 Task: Find connections with filter location Dietzenbach with filter topic #businesscoachwith filter profile language Potuguese with filter current company Brigade Group with filter school Amity University with filter industry Water, Waste, Steam, and Air Conditioning Services with filter service category Nature Photography with filter keywords title Benefits Manager
Action: Mouse moved to (550, 79)
Screenshot: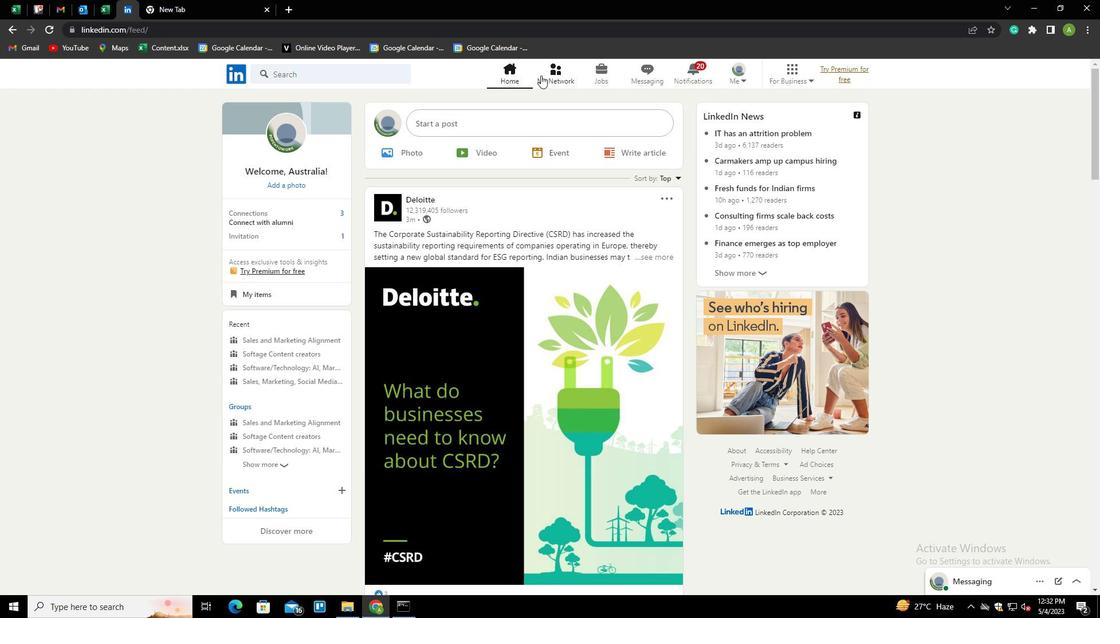 
Action: Mouse pressed left at (550, 79)
Screenshot: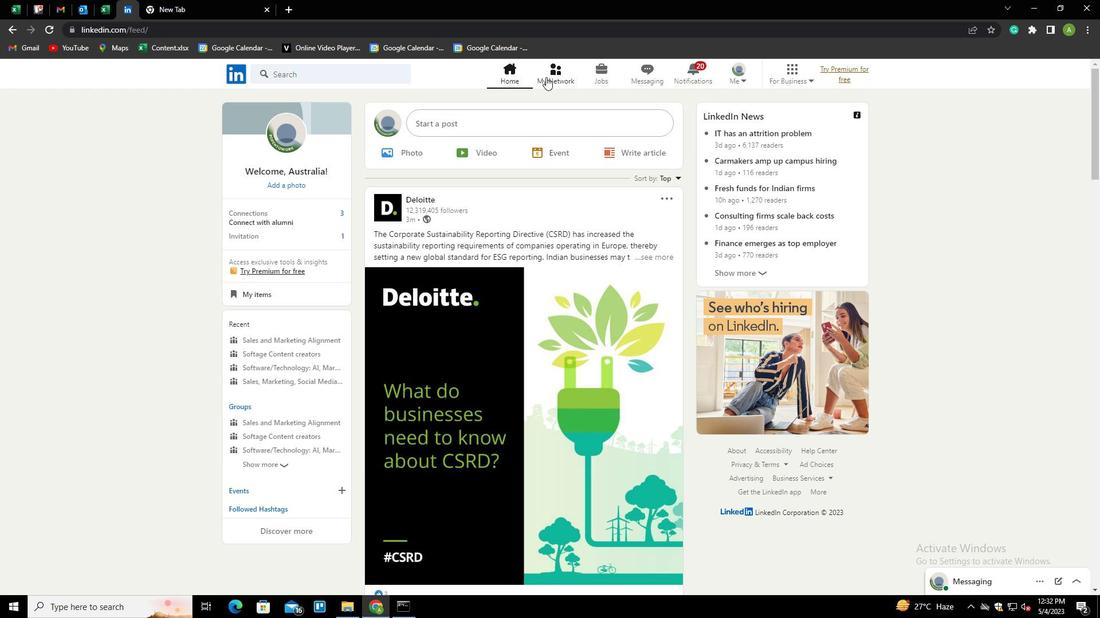 
Action: Mouse moved to (306, 140)
Screenshot: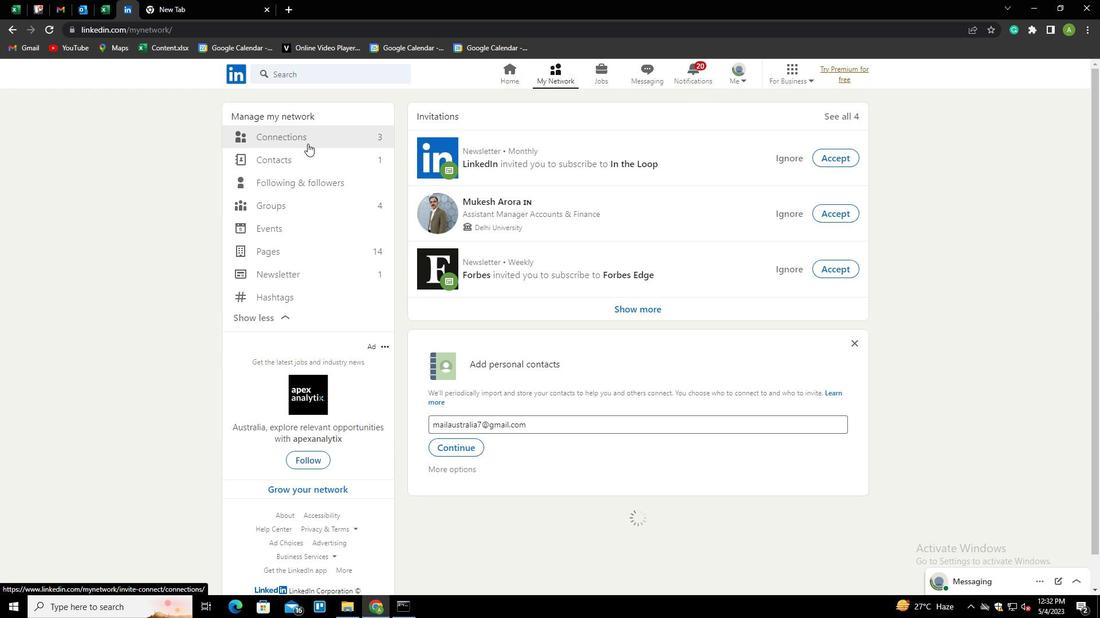 
Action: Mouse pressed left at (306, 140)
Screenshot: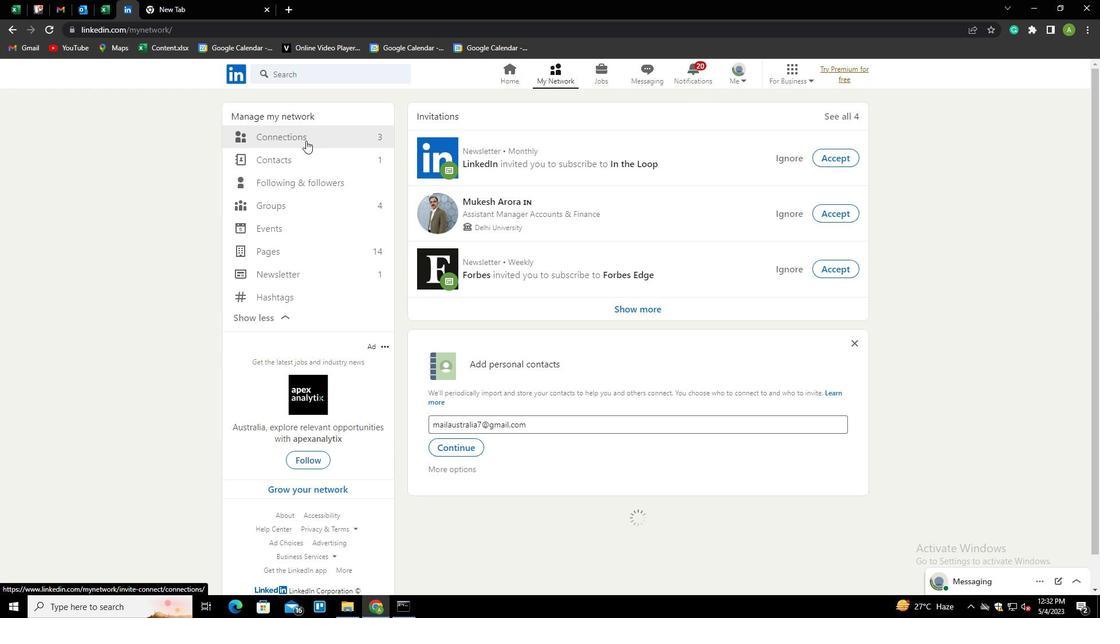 
Action: Mouse moved to (646, 138)
Screenshot: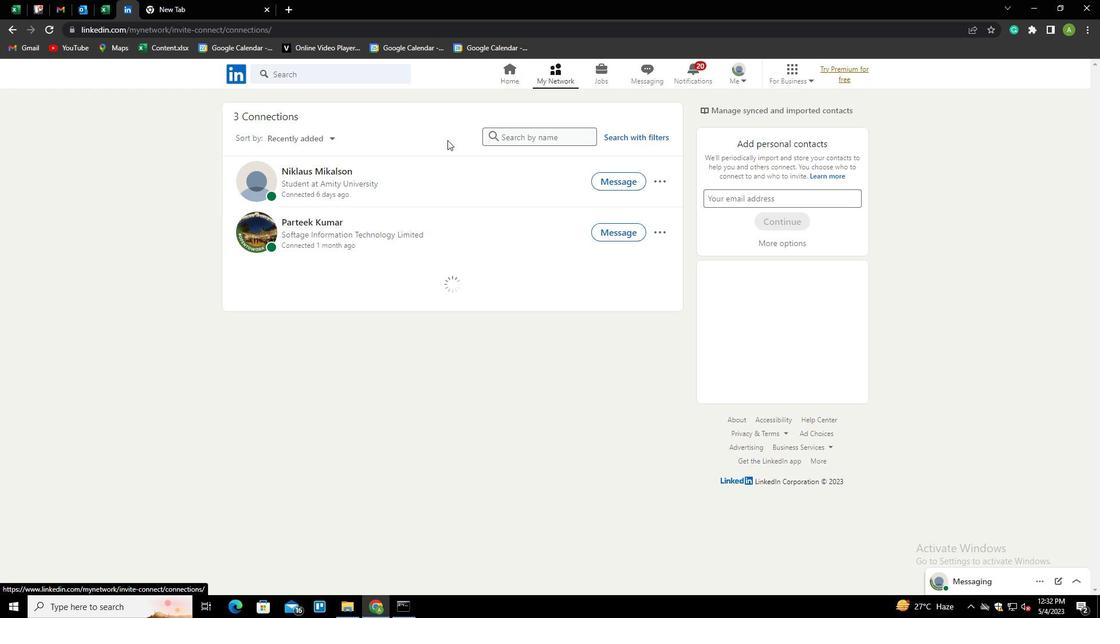 
Action: Mouse pressed left at (646, 138)
Screenshot: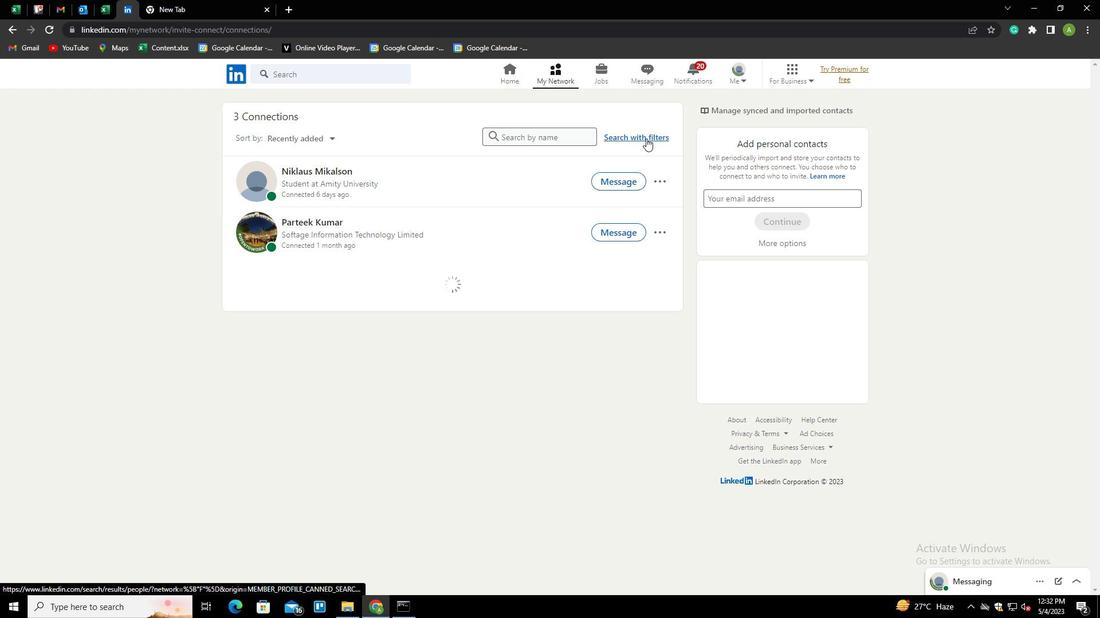 
Action: Mouse moved to (590, 107)
Screenshot: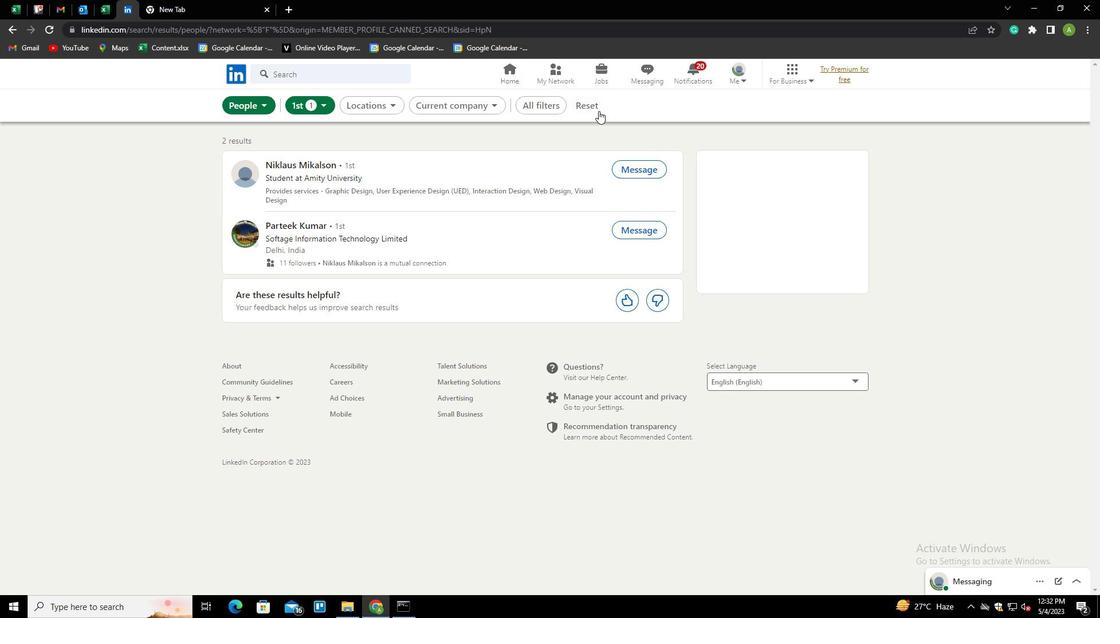 
Action: Mouse pressed left at (590, 107)
Screenshot: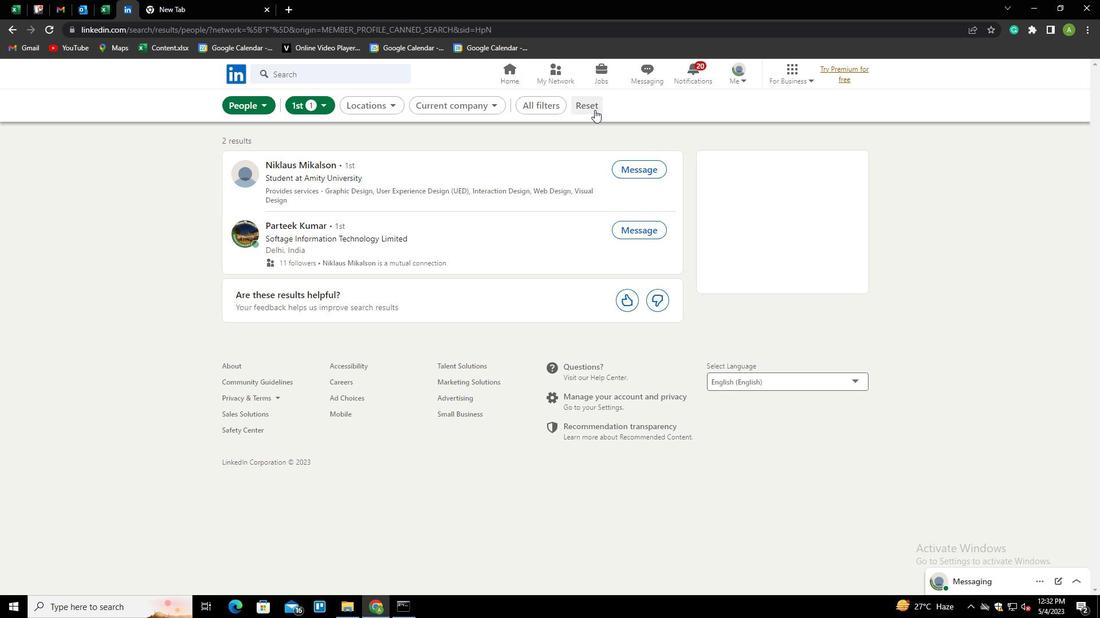 
Action: Mouse moved to (560, 110)
Screenshot: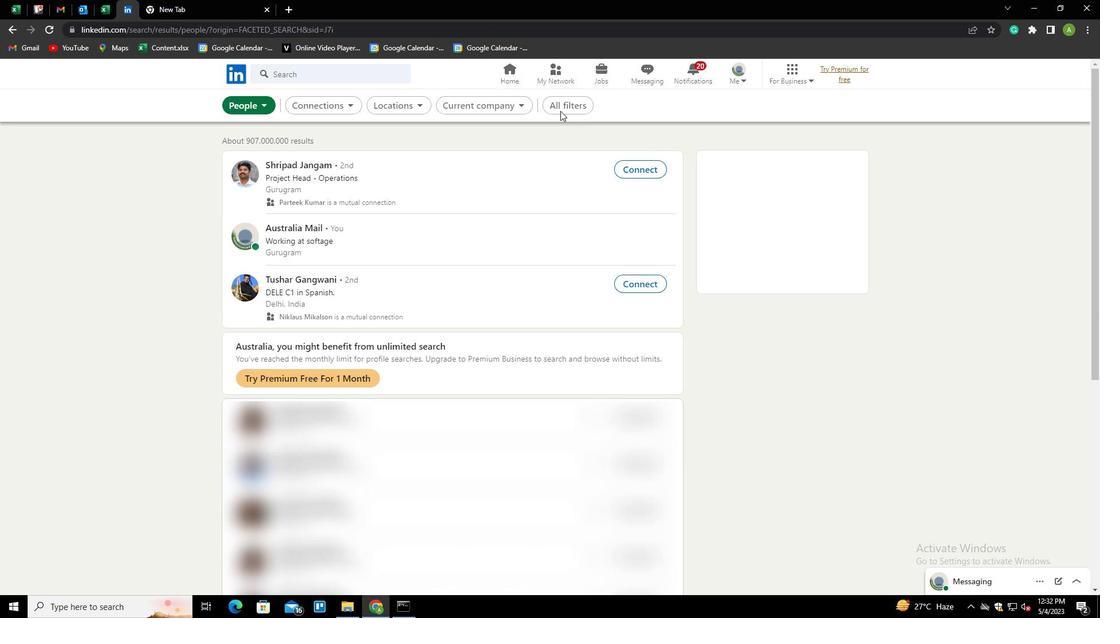 
Action: Mouse pressed left at (560, 110)
Screenshot: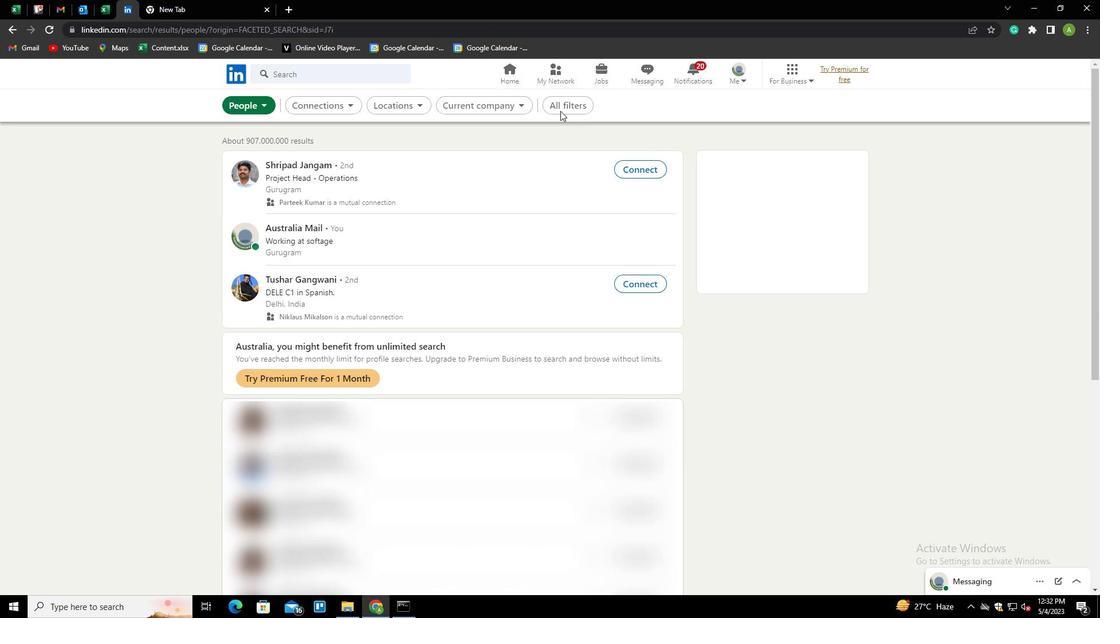 
Action: Mouse moved to (570, 106)
Screenshot: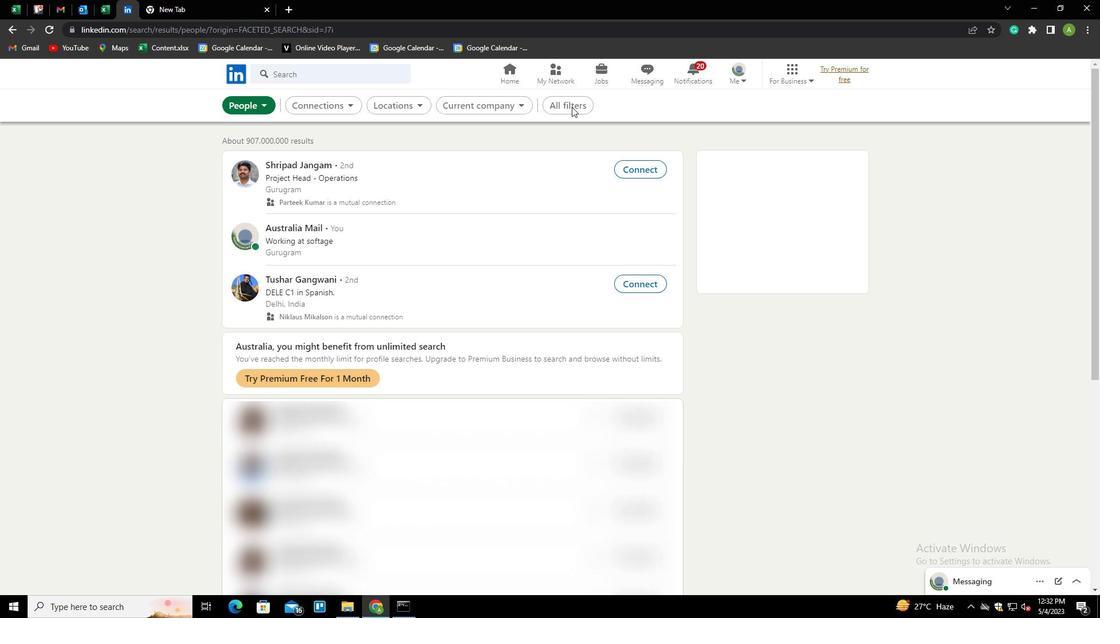 
Action: Mouse pressed left at (570, 106)
Screenshot: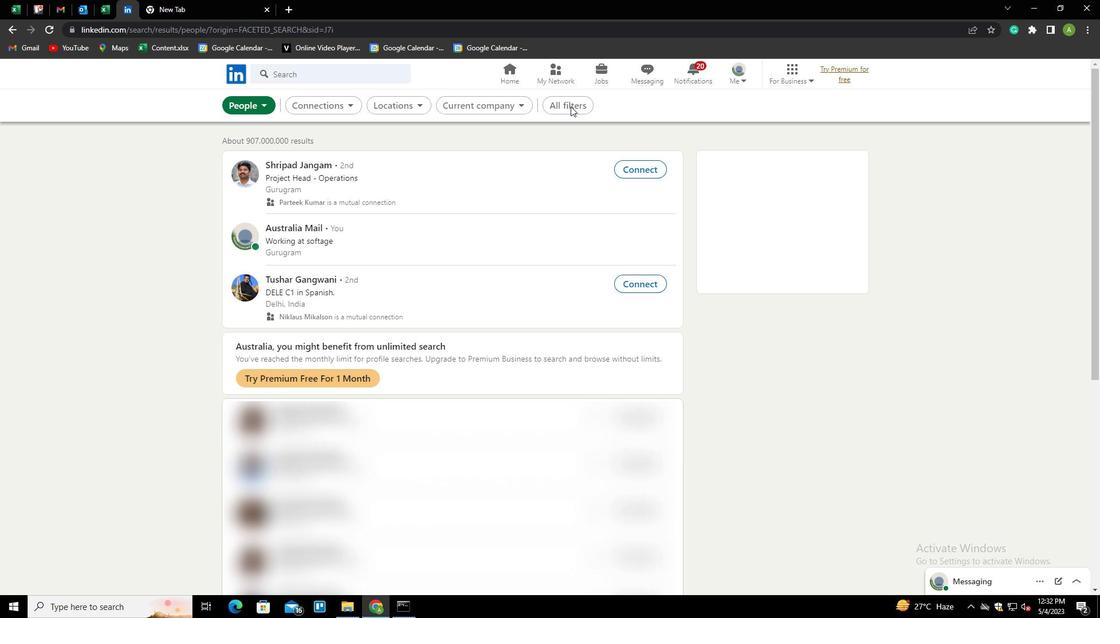
Action: Mouse moved to (561, 106)
Screenshot: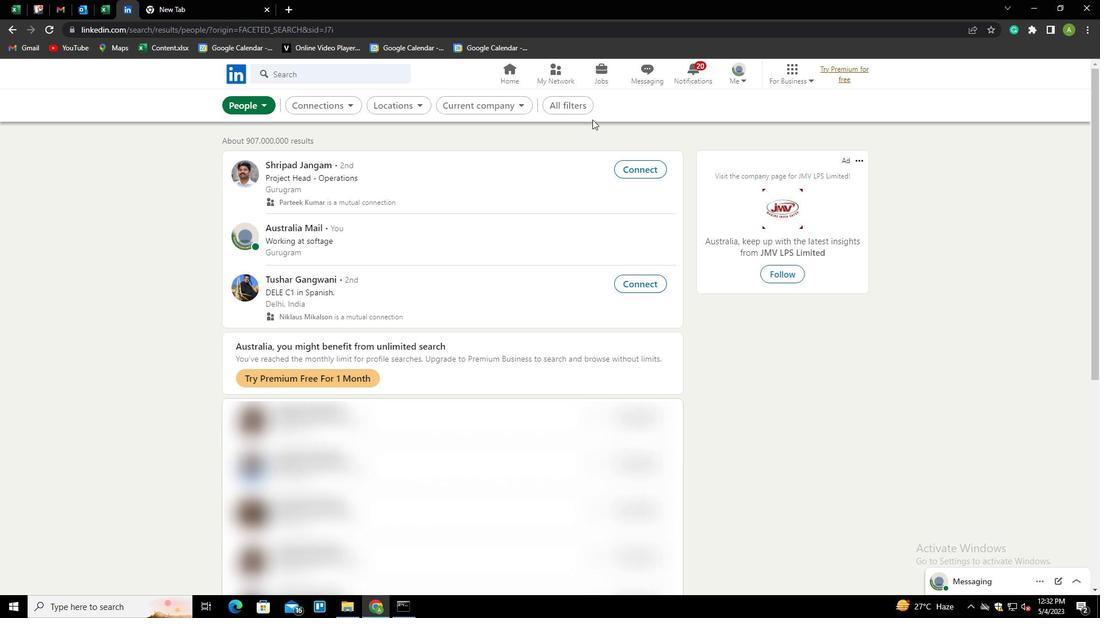 
Action: Mouse pressed left at (561, 106)
Screenshot: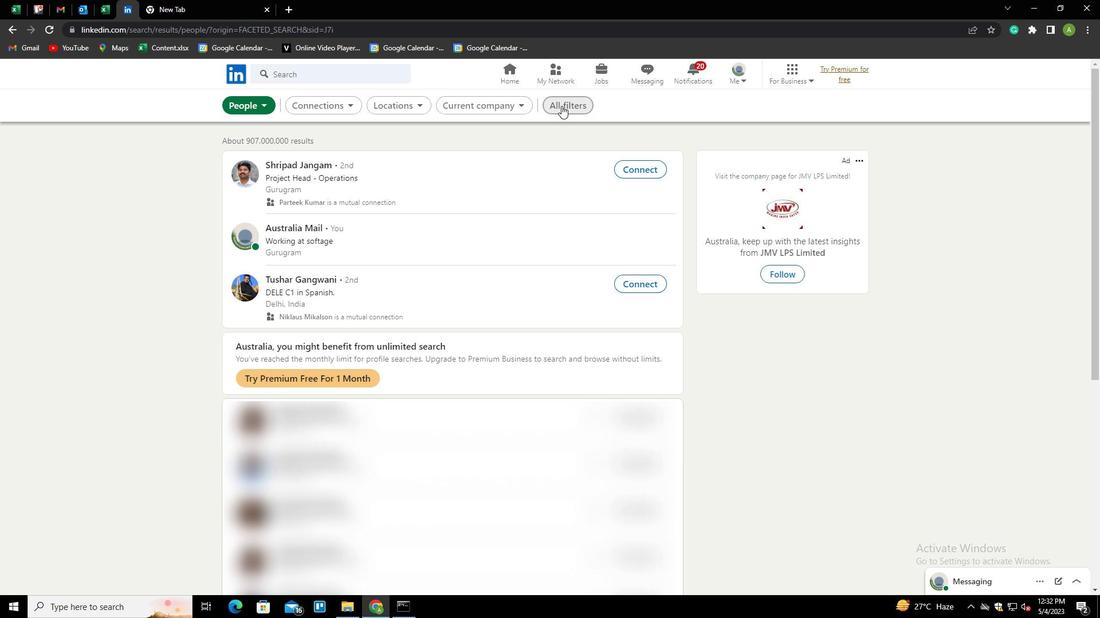 
Action: Mouse moved to (904, 285)
Screenshot: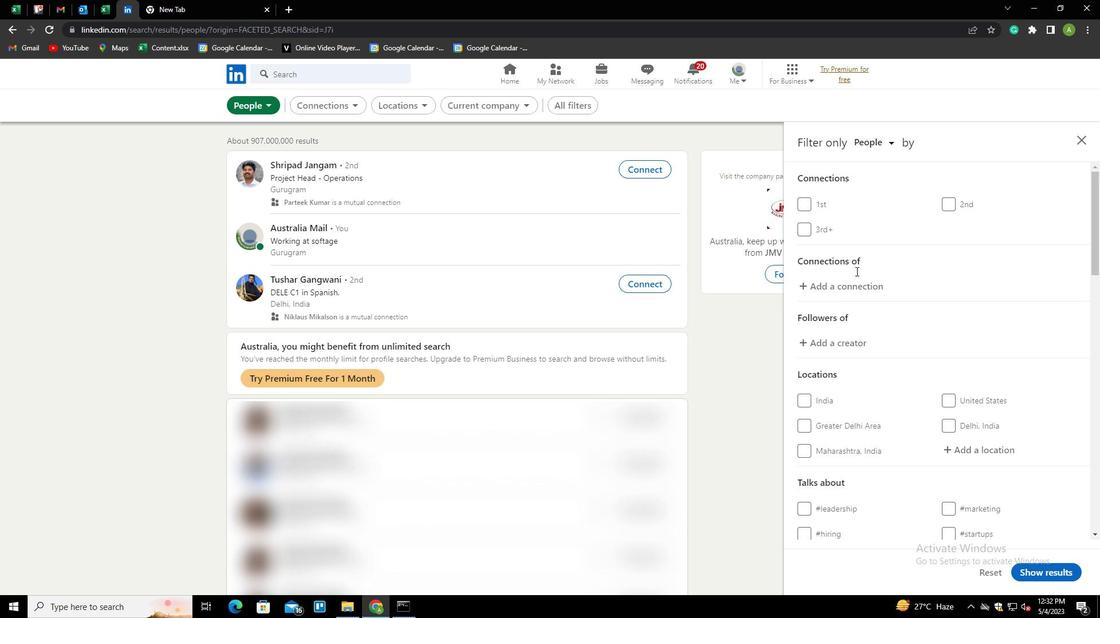 
Action: Mouse scrolled (904, 285) with delta (0, 0)
Screenshot: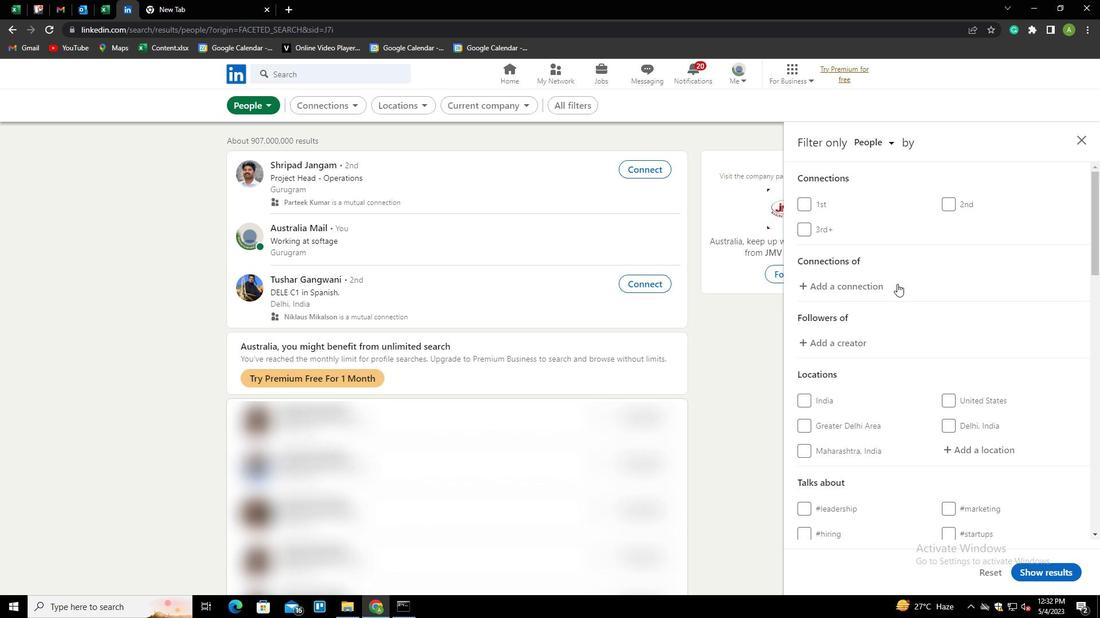 
Action: Mouse scrolled (904, 285) with delta (0, 0)
Screenshot: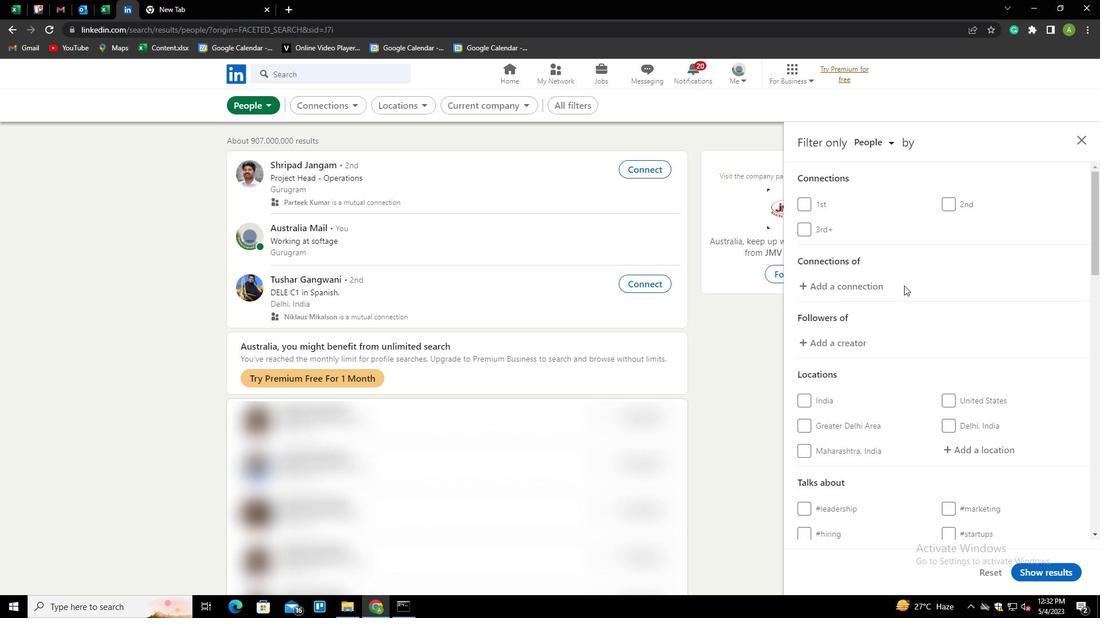 
Action: Mouse moved to (964, 334)
Screenshot: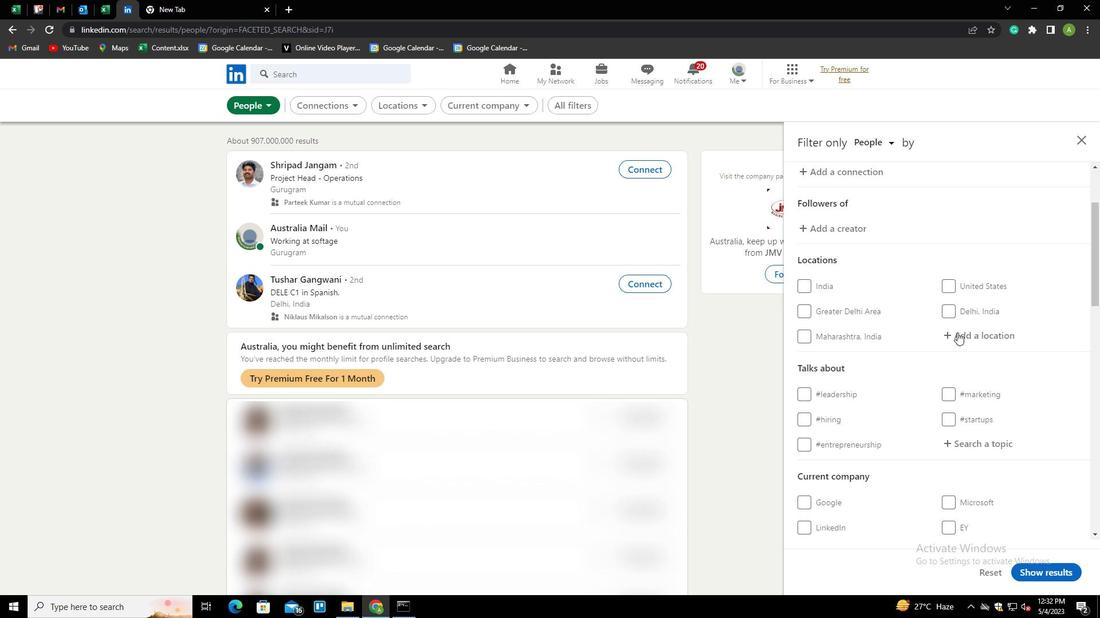 
Action: Mouse pressed left at (964, 334)
Screenshot: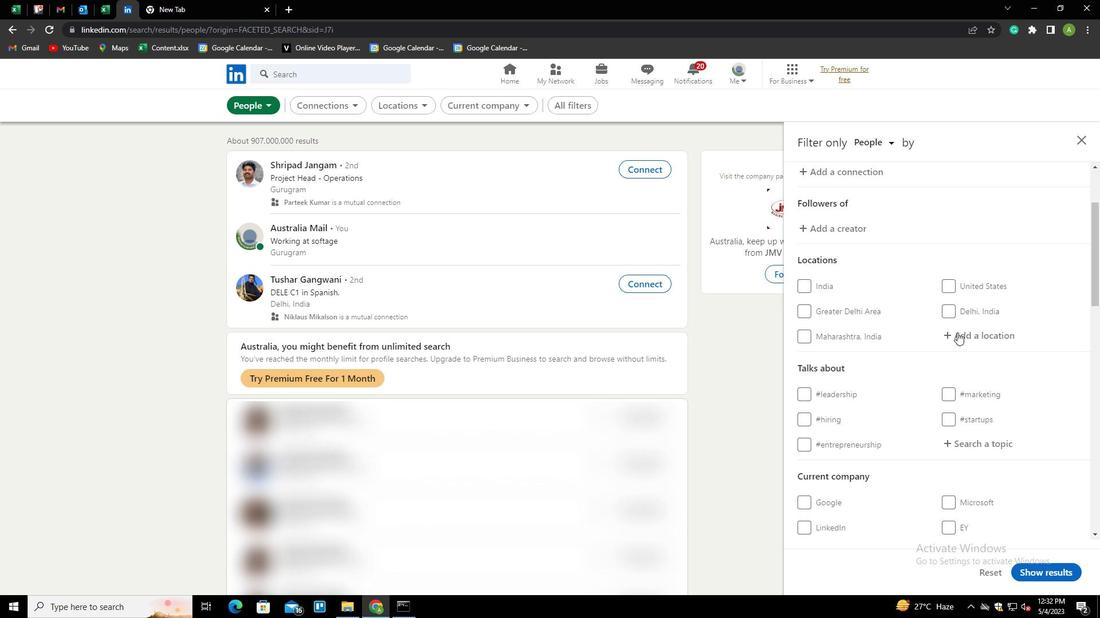 
Action: Mouse moved to (953, 327)
Screenshot: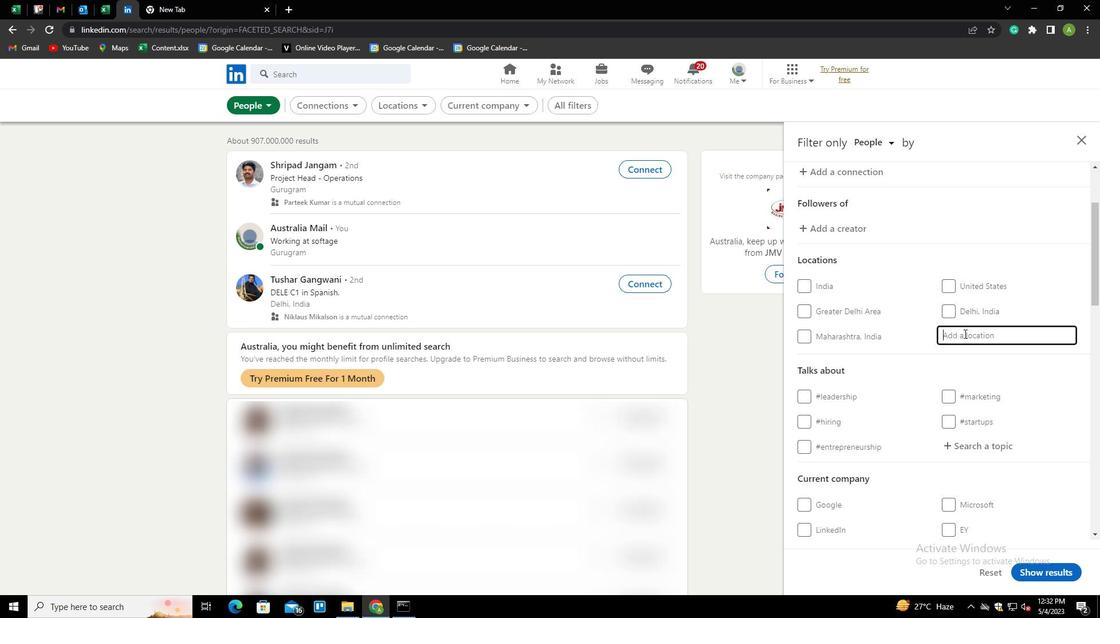 
Action: Key pressed <Key.shift>DIETZENBACH<Key.down><Key.enter>
Screenshot: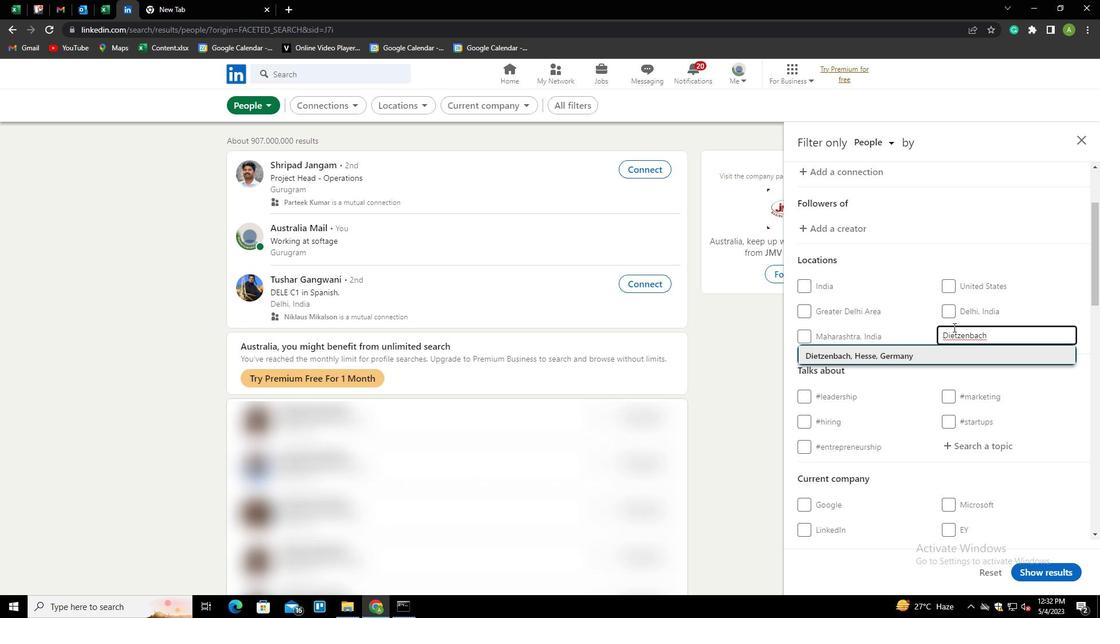 
Action: Mouse scrolled (953, 327) with delta (0, 0)
Screenshot: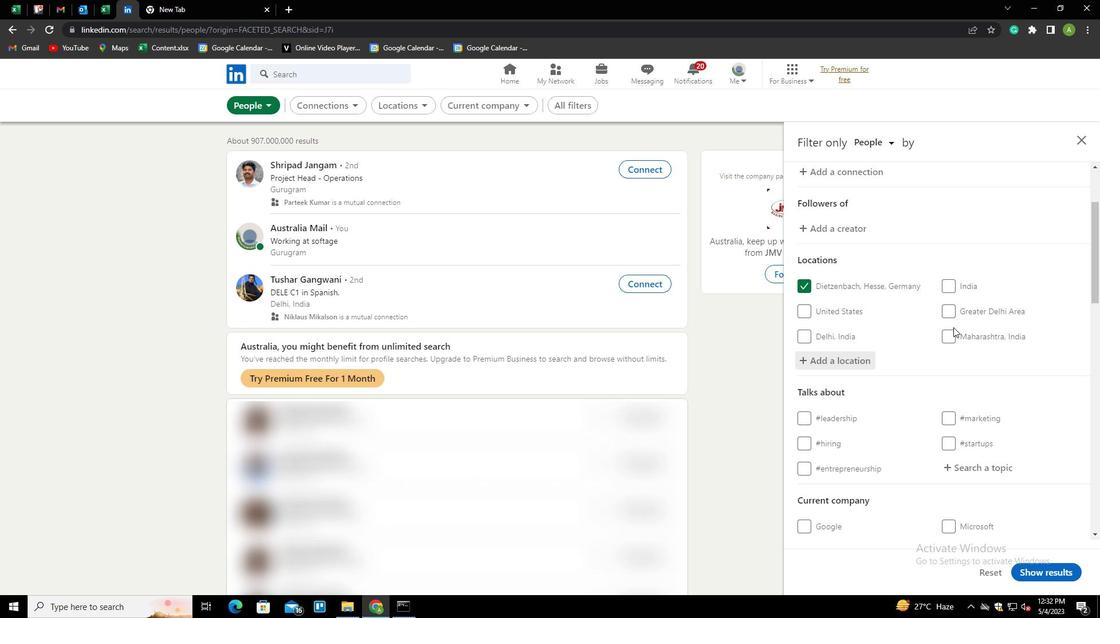 
Action: Mouse scrolled (953, 327) with delta (0, 0)
Screenshot: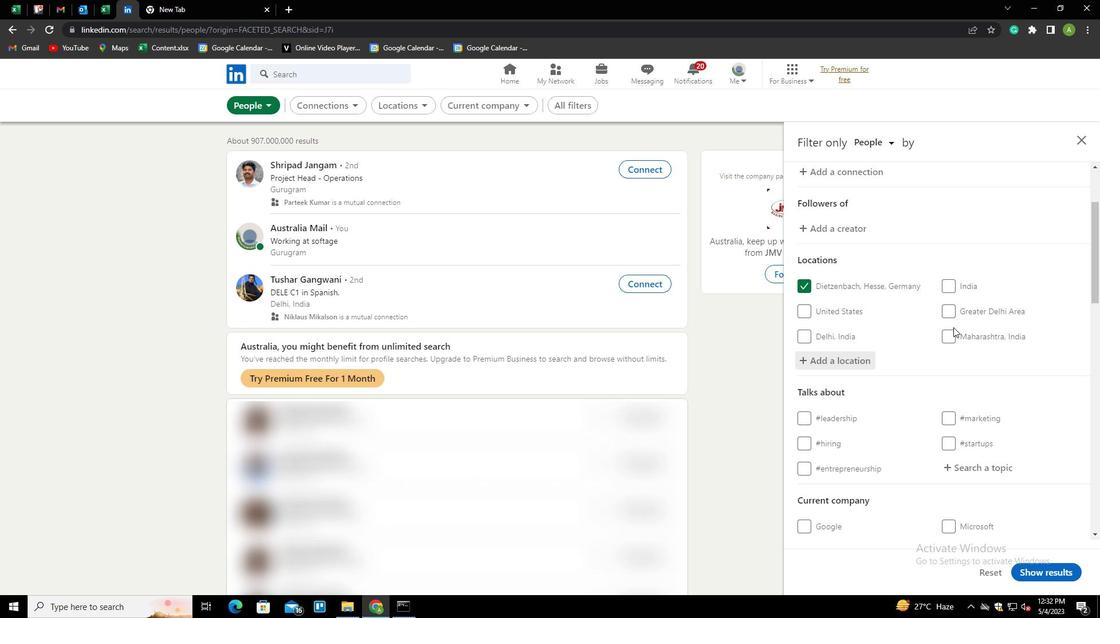 
Action: Mouse scrolled (953, 327) with delta (0, 0)
Screenshot: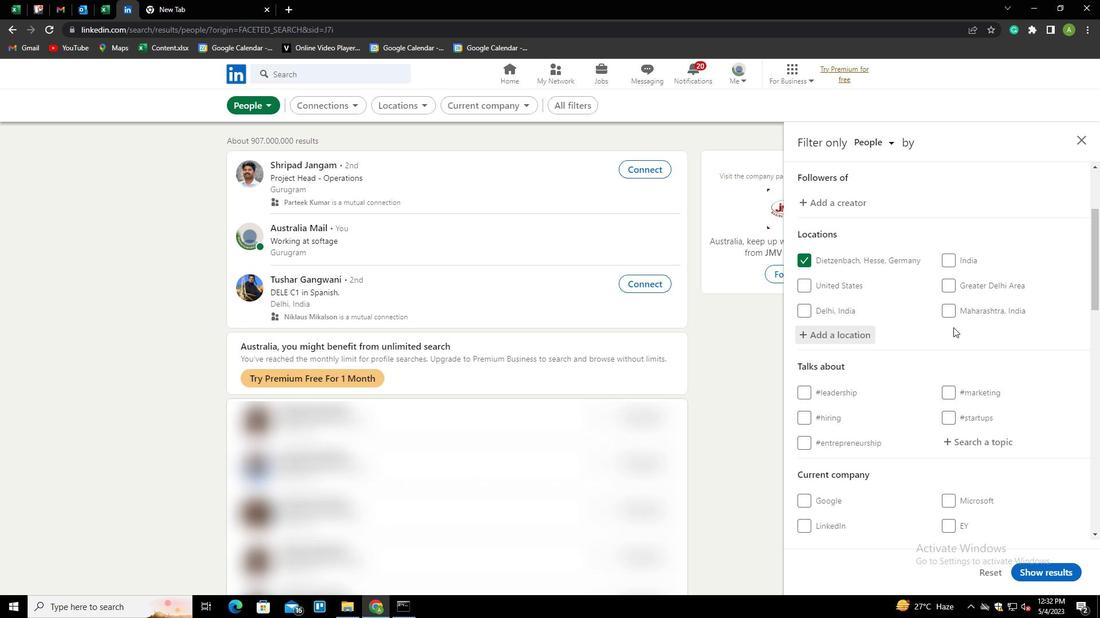 
Action: Mouse moved to (966, 305)
Screenshot: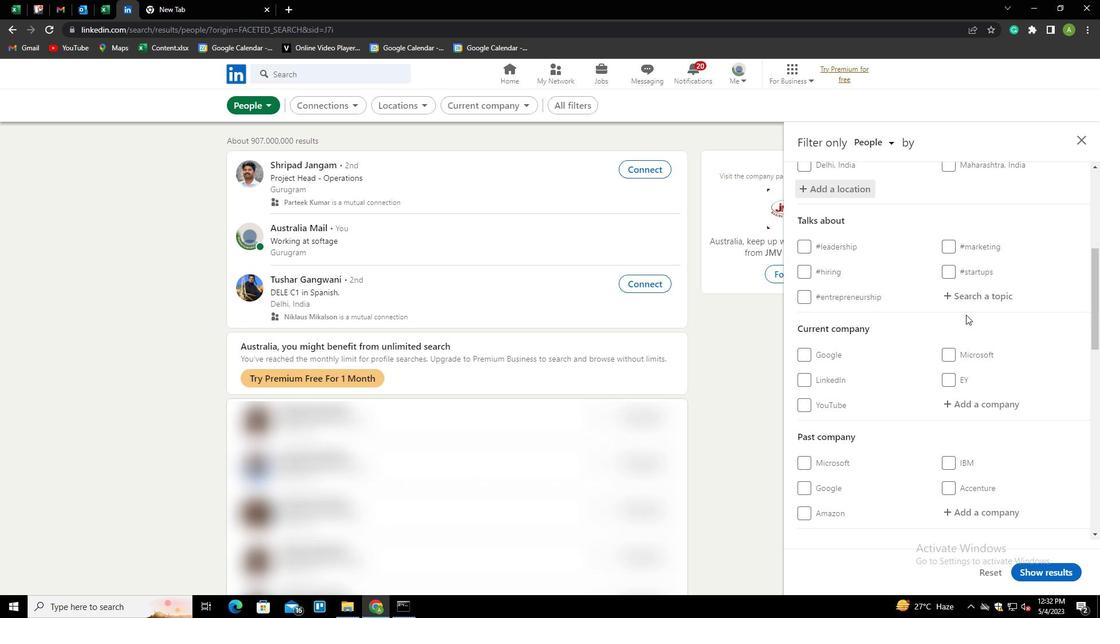 
Action: Mouse pressed left at (966, 305)
Screenshot: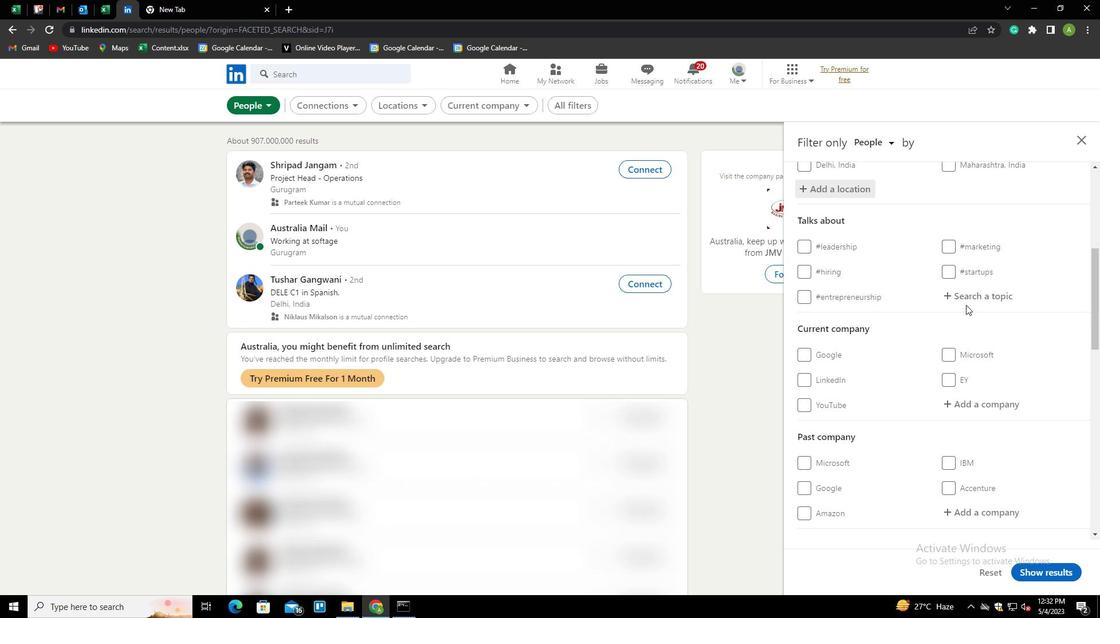 
Action: Mouse moved to (965, 299)
Screenshot: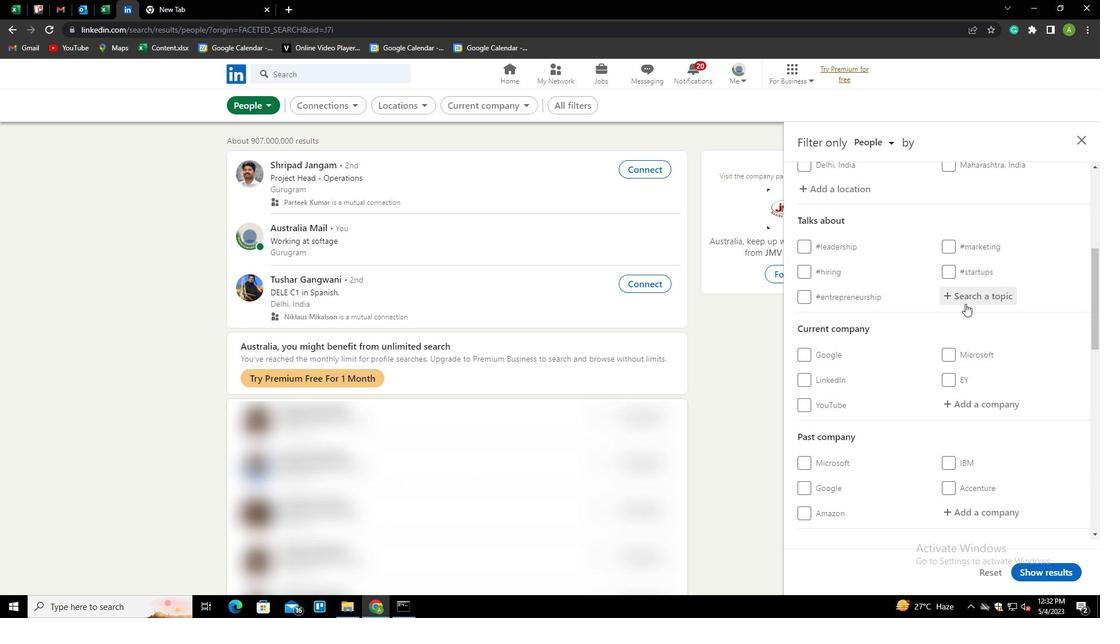 
Action: Mouse pressed left at (965, 299)
Screenshot: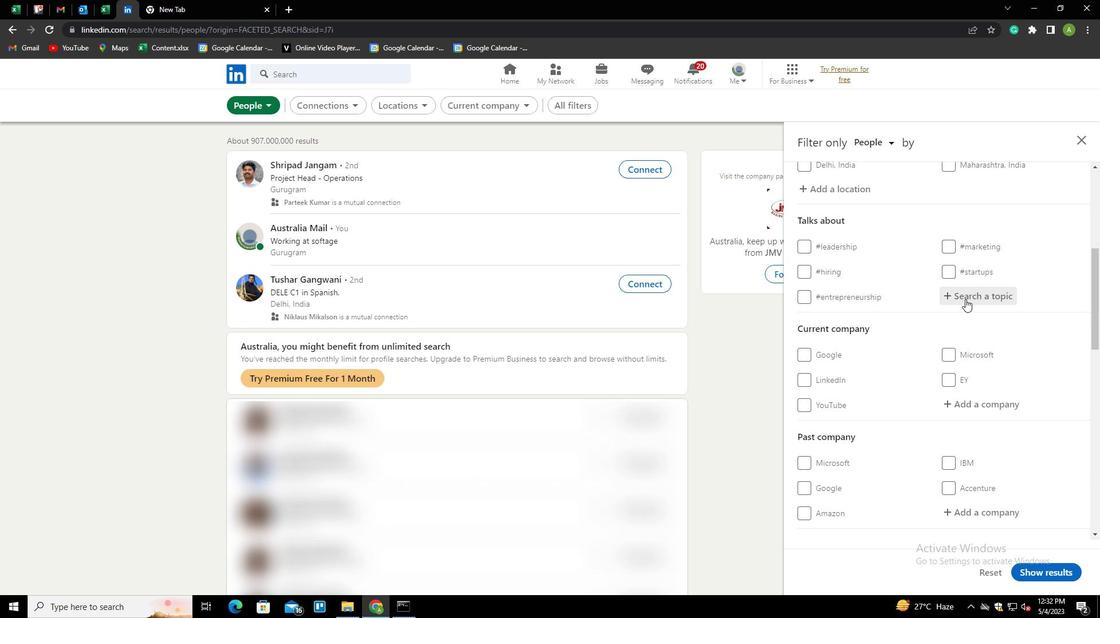 
Action: Key pressed BUSINESSCOACH<Key.down><Key.enter>
Screenshot: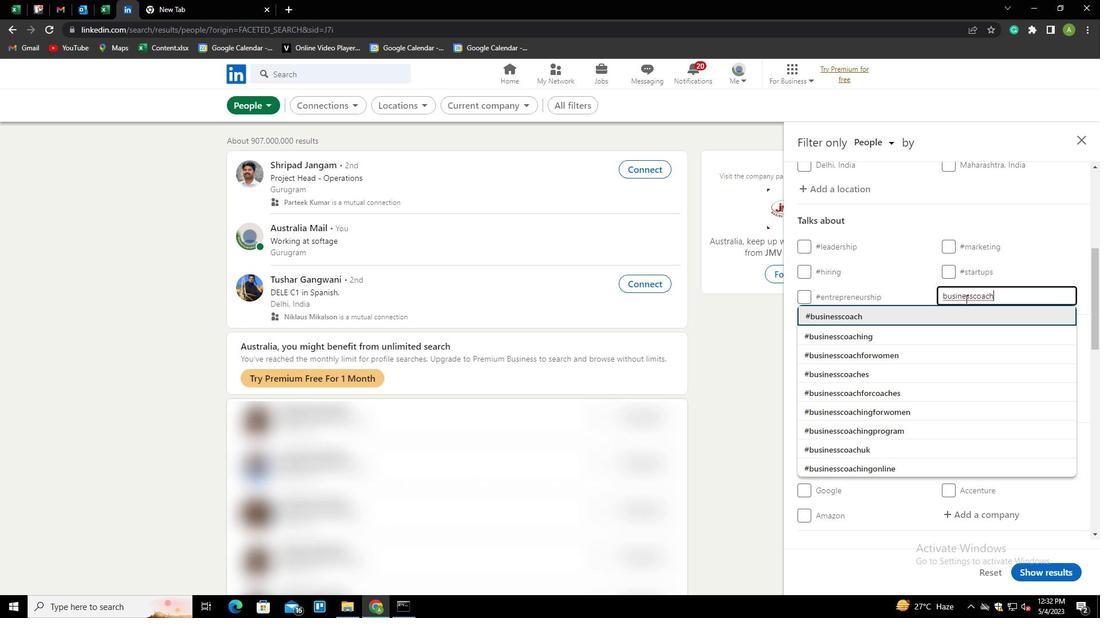 
Action: Mouse scrolled (965, 299) with delta (0, 0)
Screenshot: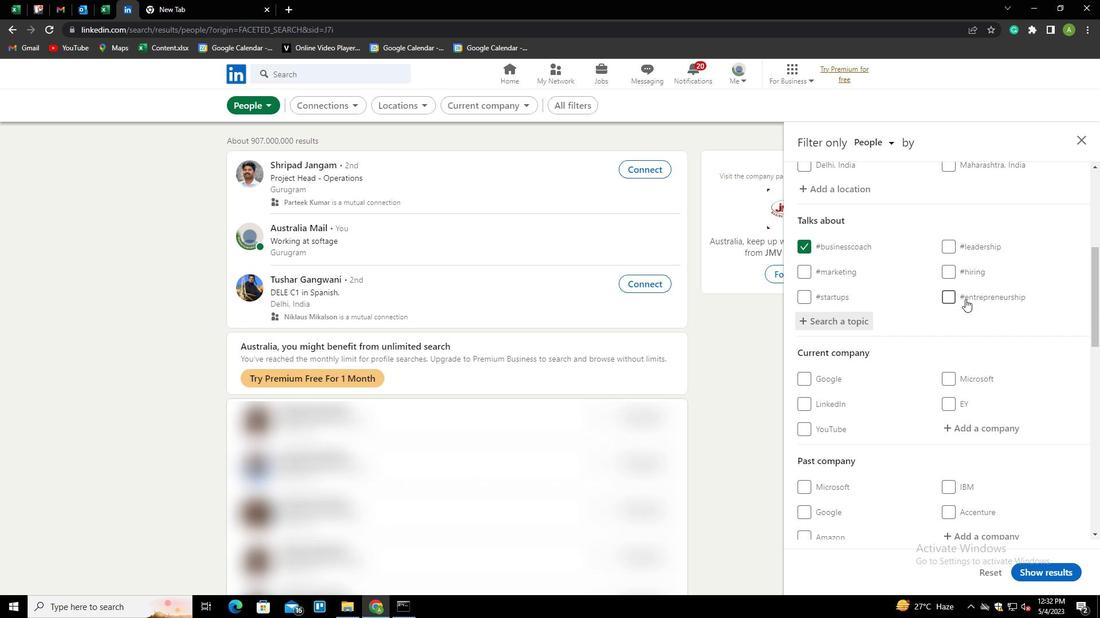 
Action: Mouse scrolled (965, 299) with delta (0, 0)
Screenshot: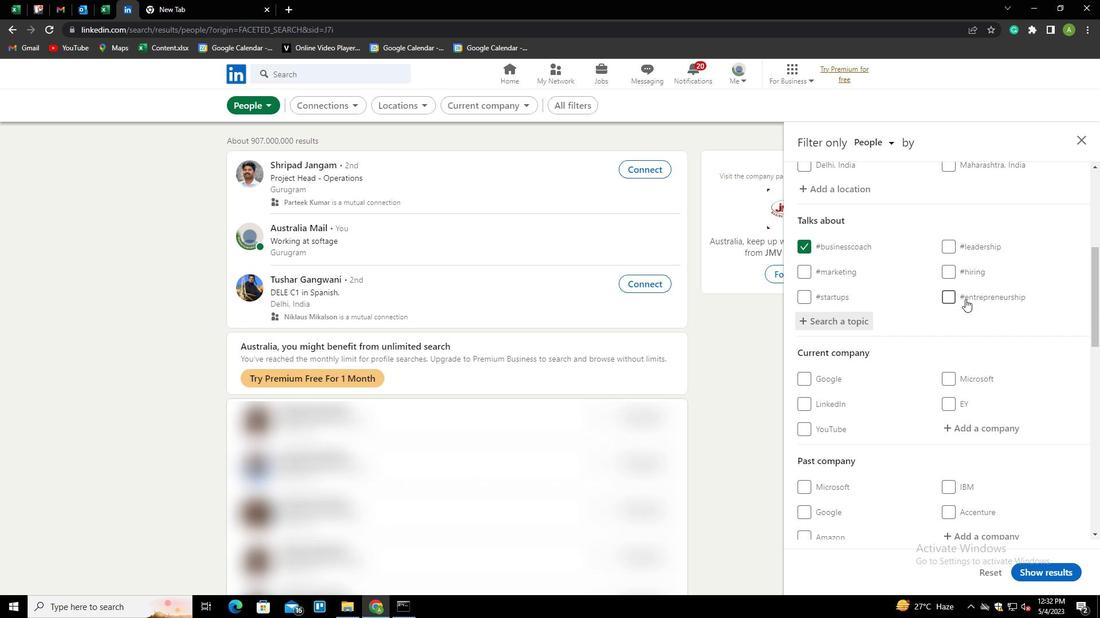 
Action: Mouse scrolled (965, 299) with delta (0, 0)
Screenshot: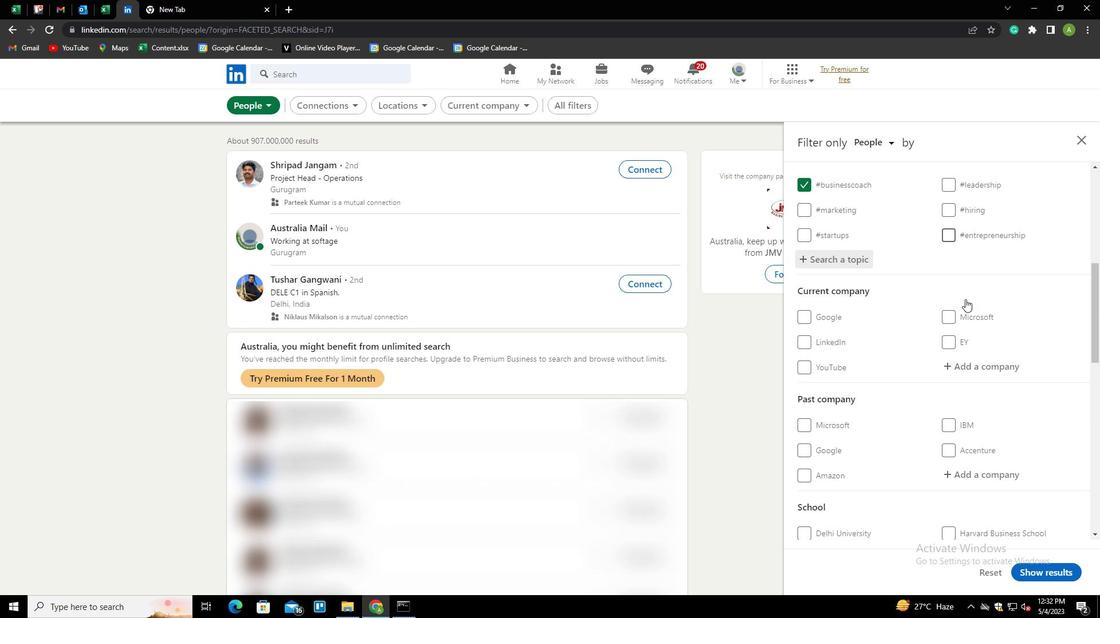 
Action: Mouse scrolled (965, 299) with delta (0, 0)
Screenshot: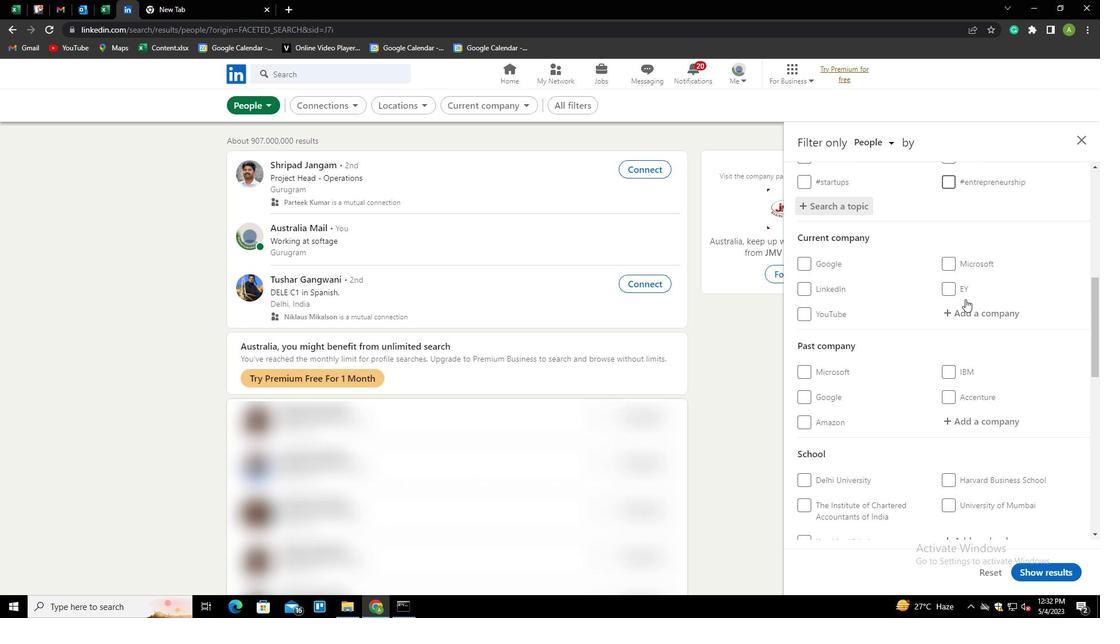 
Action: Mouse scrolled (965, 299) with delta (0, 0)
Screenshot: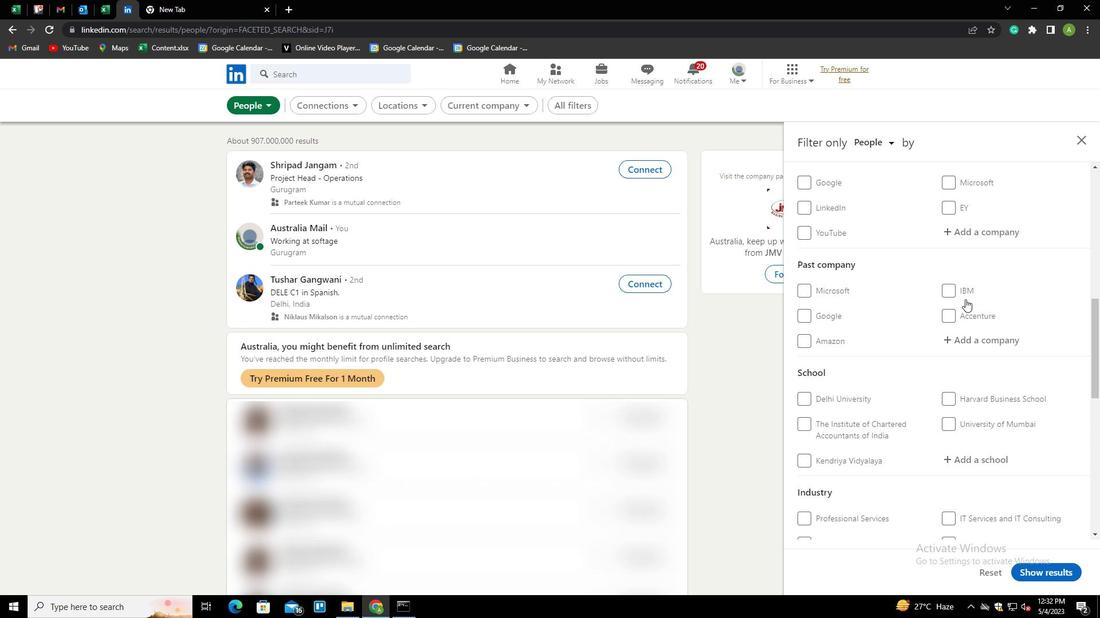 
Action: Mouse scrolled (965, 299) with delta (0, 0)
Screenshot: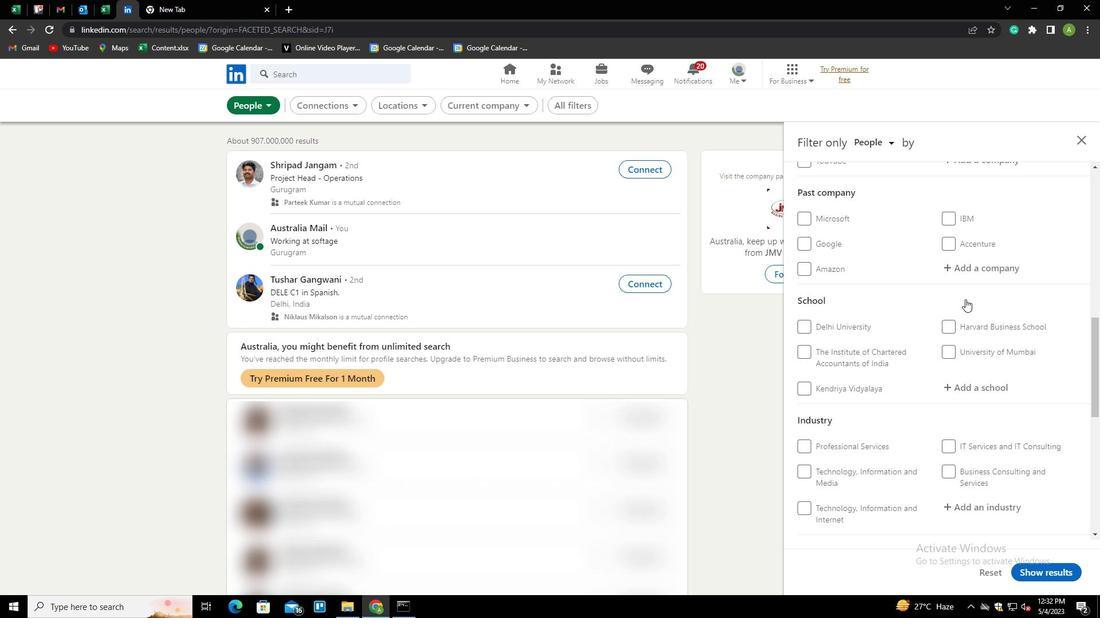 
Action: Mouse scrolled (965, 299) with delta (0, 0)
Screenshot: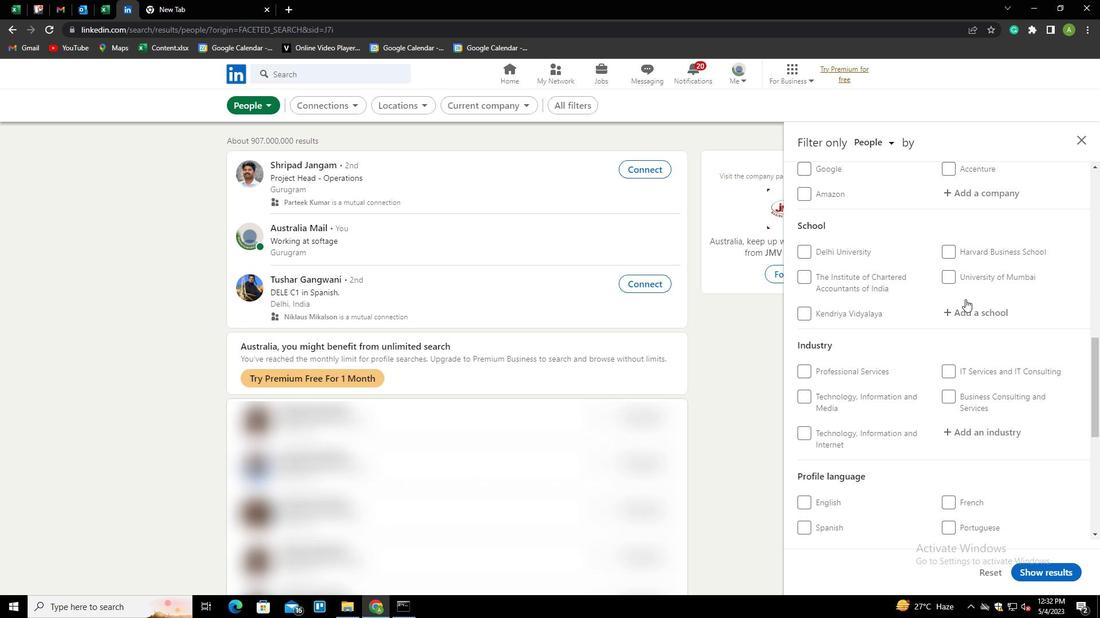 
Action: Mouse scrolled (965, 299) with delta (0, 0)
Screenshot: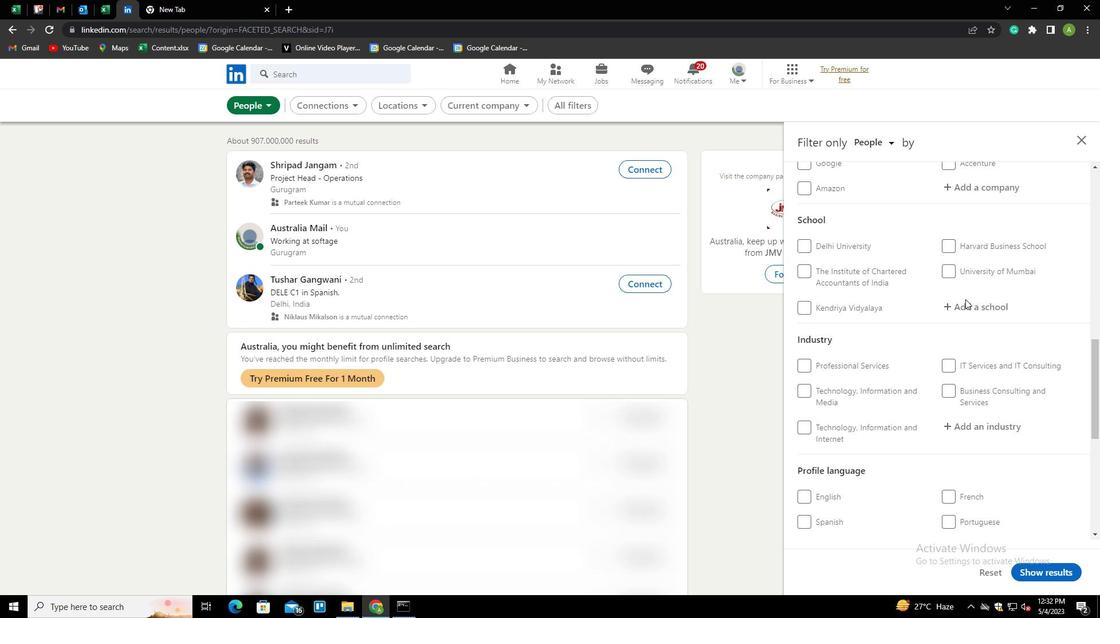 
Action: Mouse scrolled (965, 299) with delta (0, 0)
Screenshot: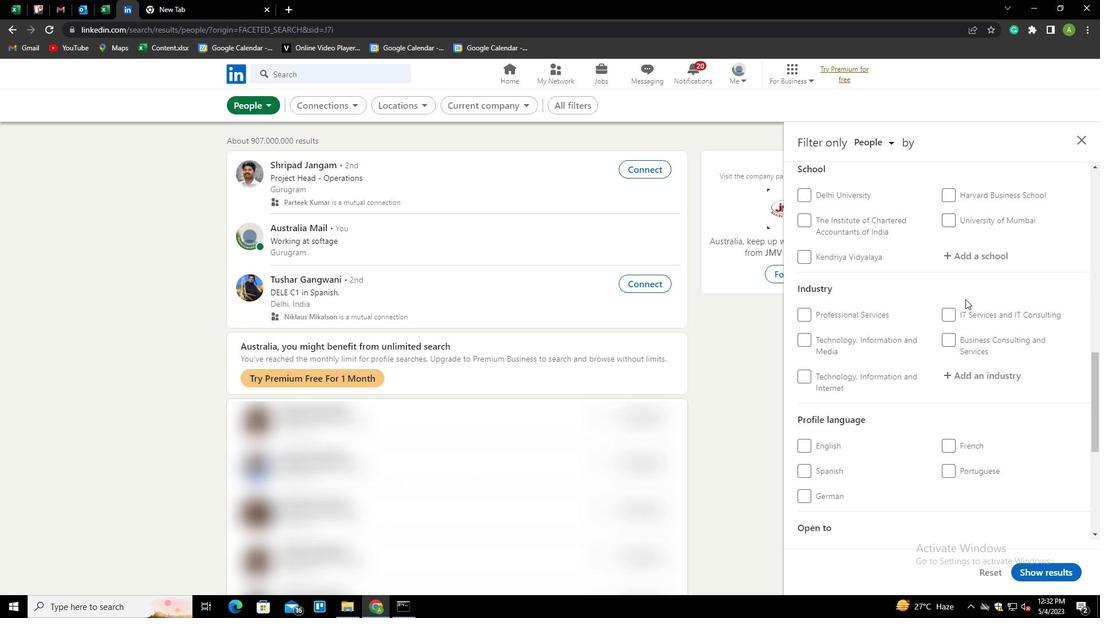 
Action: Mouse moved to (951, 350)
Screenshot: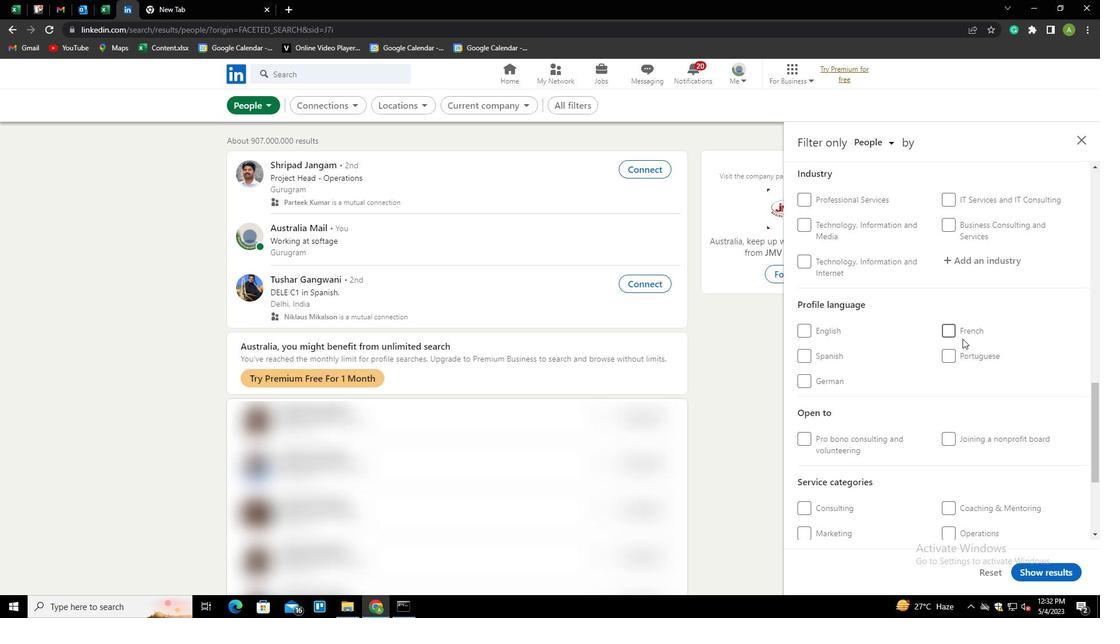
Action: Mouse pressed left at (951, 350)
Screenshot: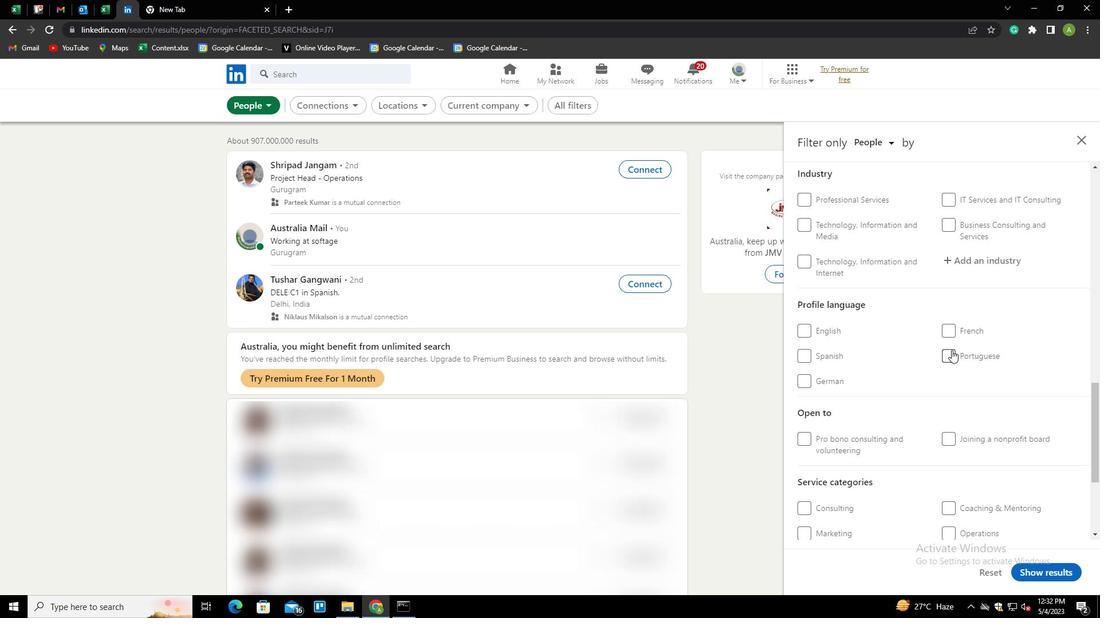 
Action: Mouse moved to (989, 328)
Screenshot: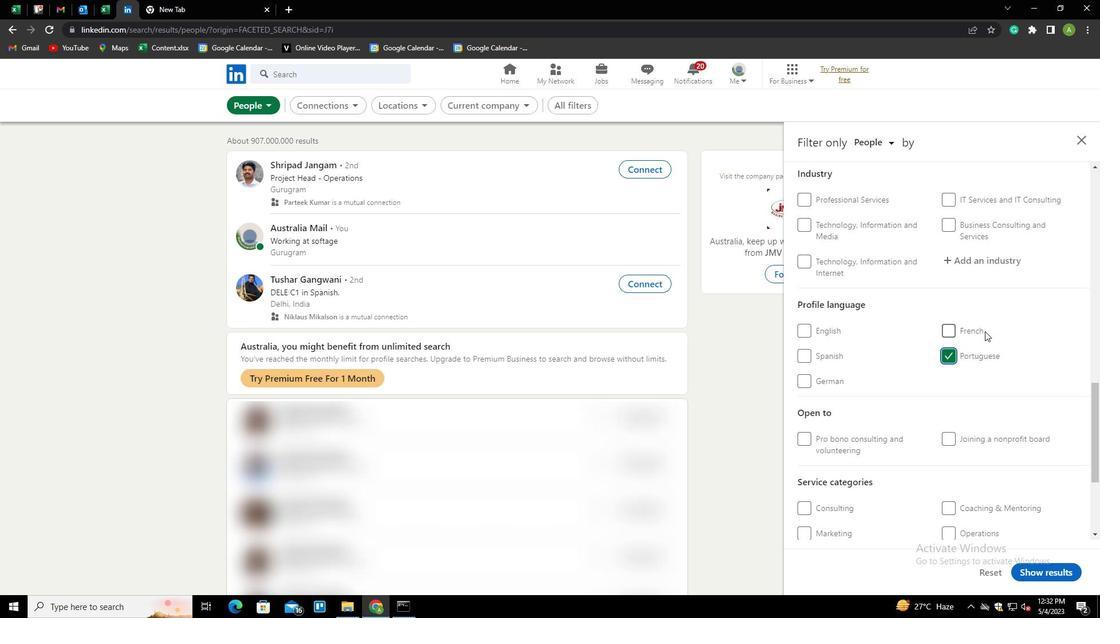 
Action: Mouse scrolled (989, 328) with delta (0, 0)
Screenshot: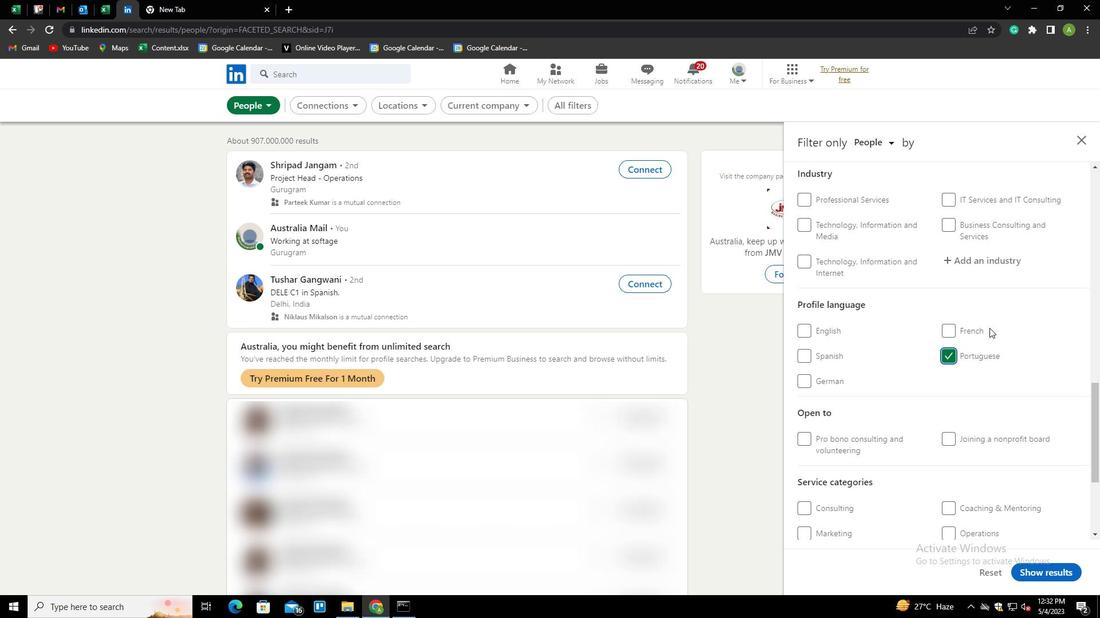 
Action: Mouse scrolled (989, 328) with delta (0, 0)
Screenshot: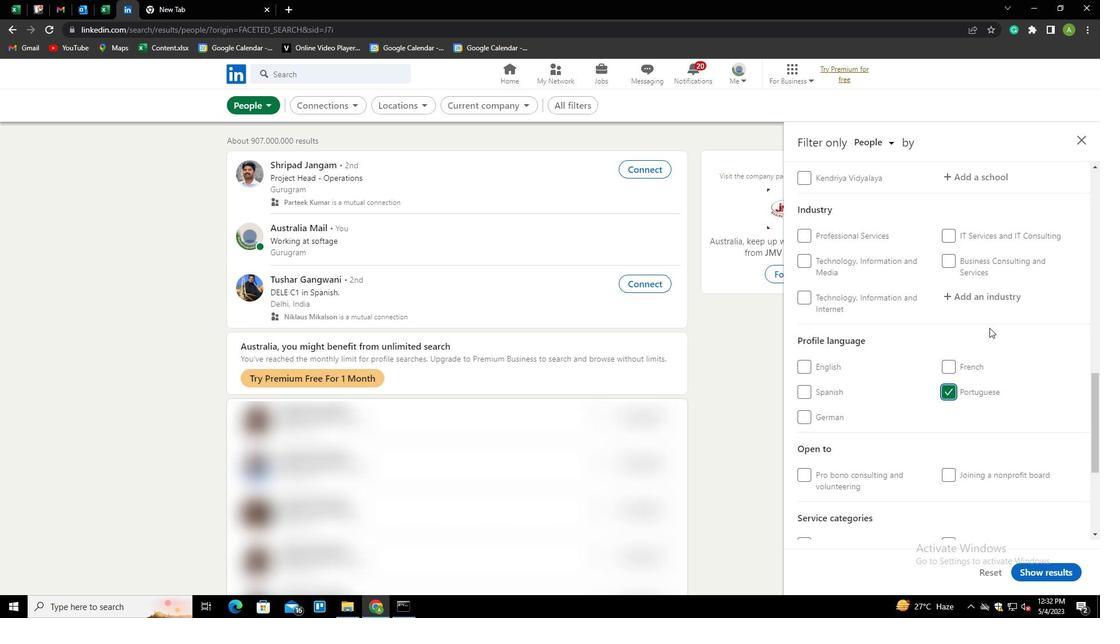 
Action: Mouse scrolled (989, 328) with delta (0, 0)
Screenshot: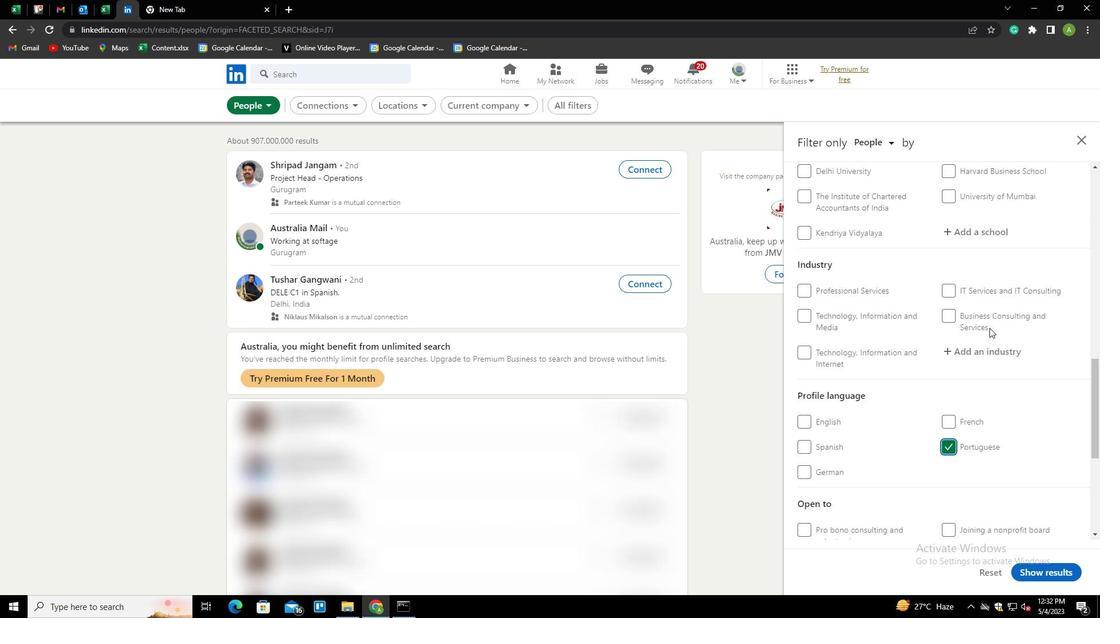 
Action: Mouse scrolled (989, 328) with delta (0, 0)
Screenshot: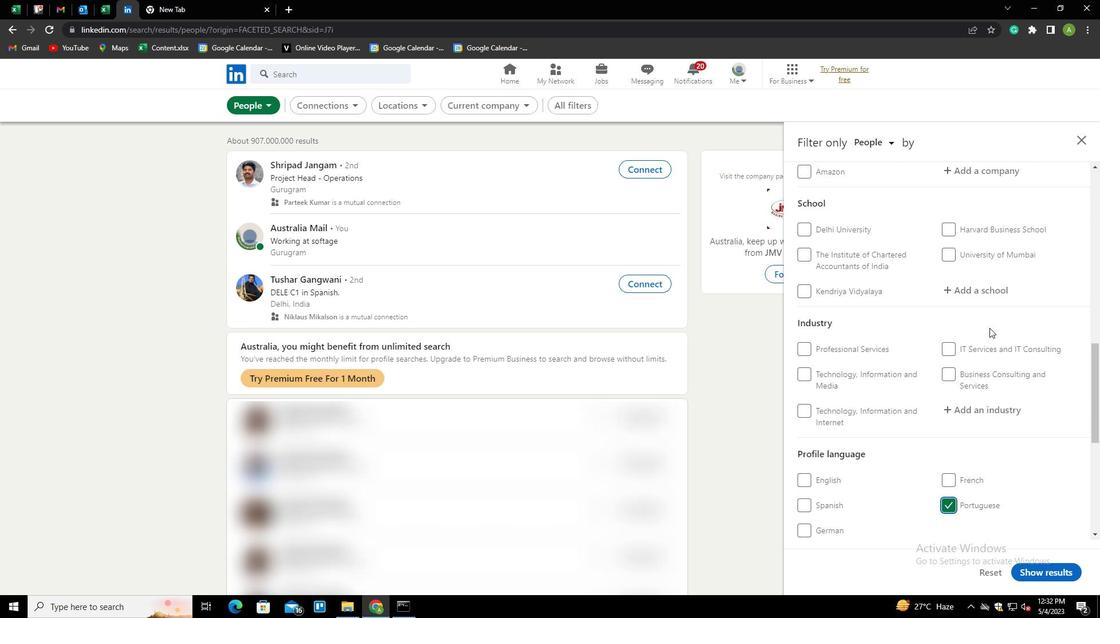 
Action: Mouse scrolled (989, 328) with delta (0, 0)
Screenshot: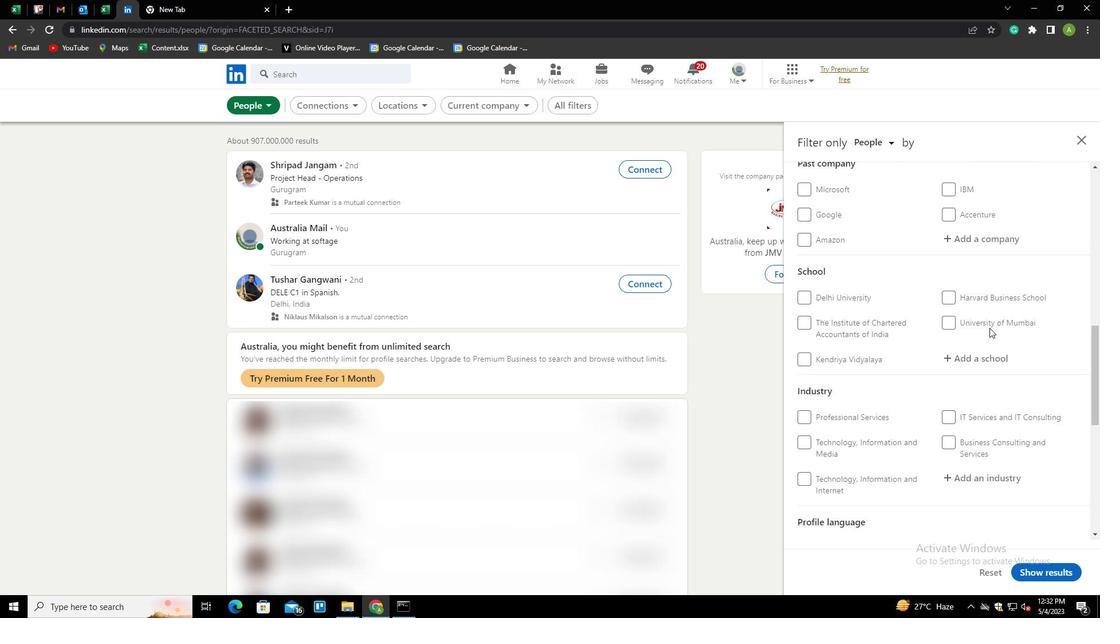 
Action: Mouse scrolled (989, 328) with delta (0, 0)
Screenshot: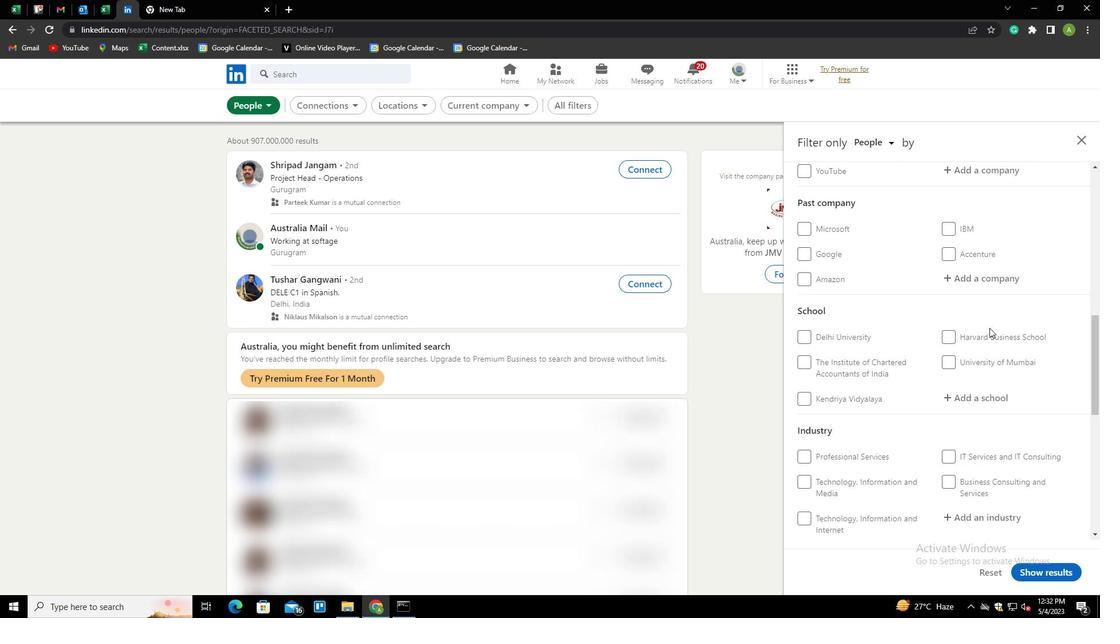 
Action: Mouse moved to (978, 263)
Screenshot: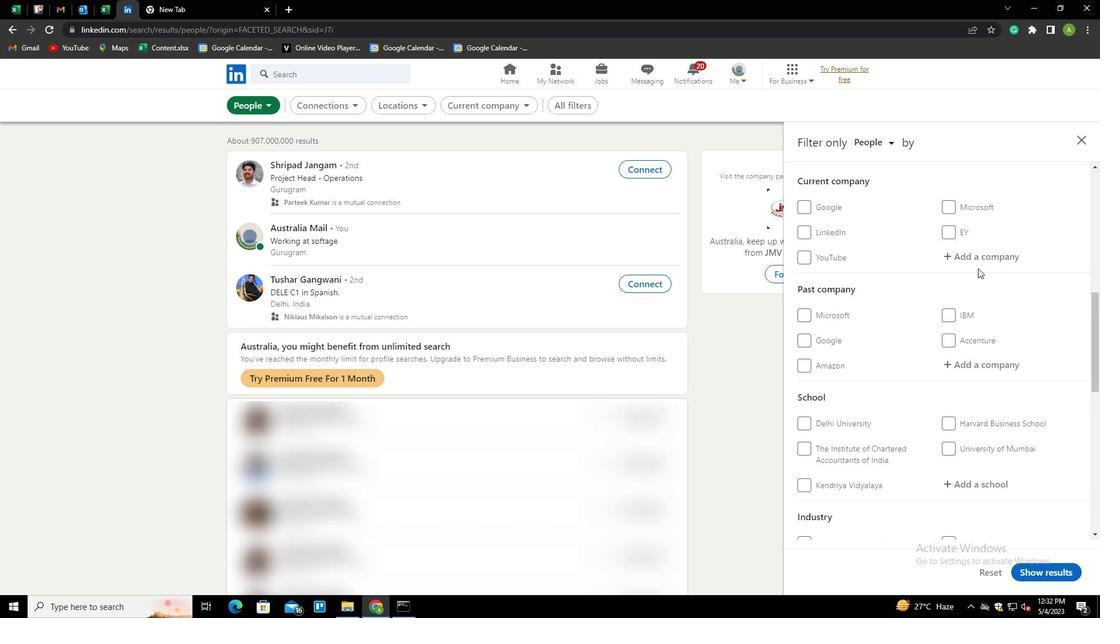 
Action: Mouse pressed left at (978, 263)
Screenshot: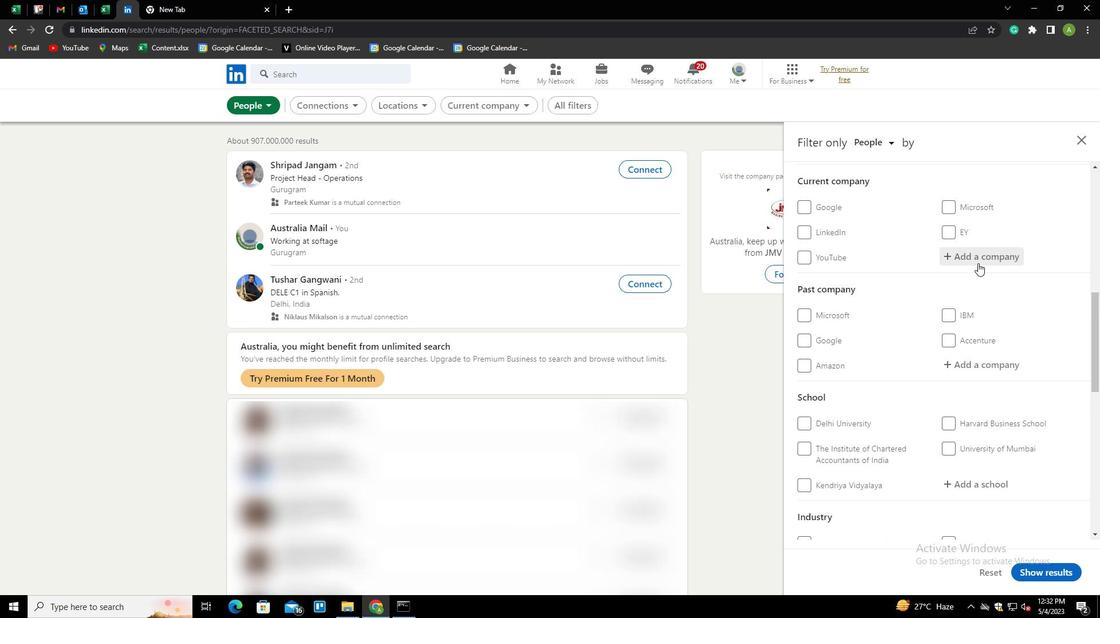 
Action: Key pressed <Key.shift>B
Screenshot: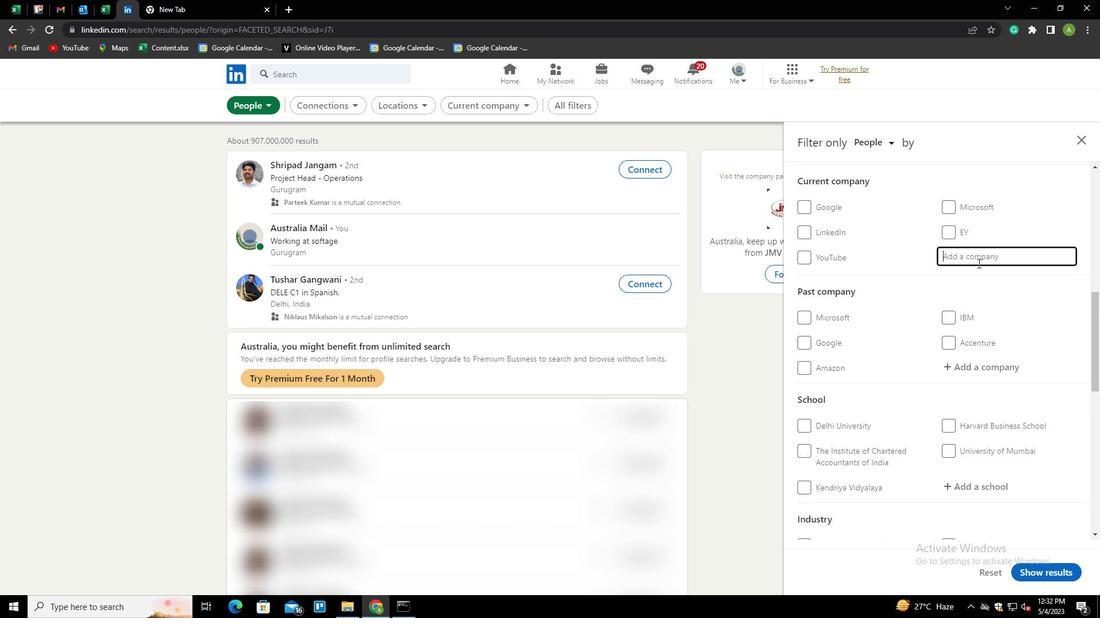 
Action: Mouse moved to (977, 263)
Screenshot: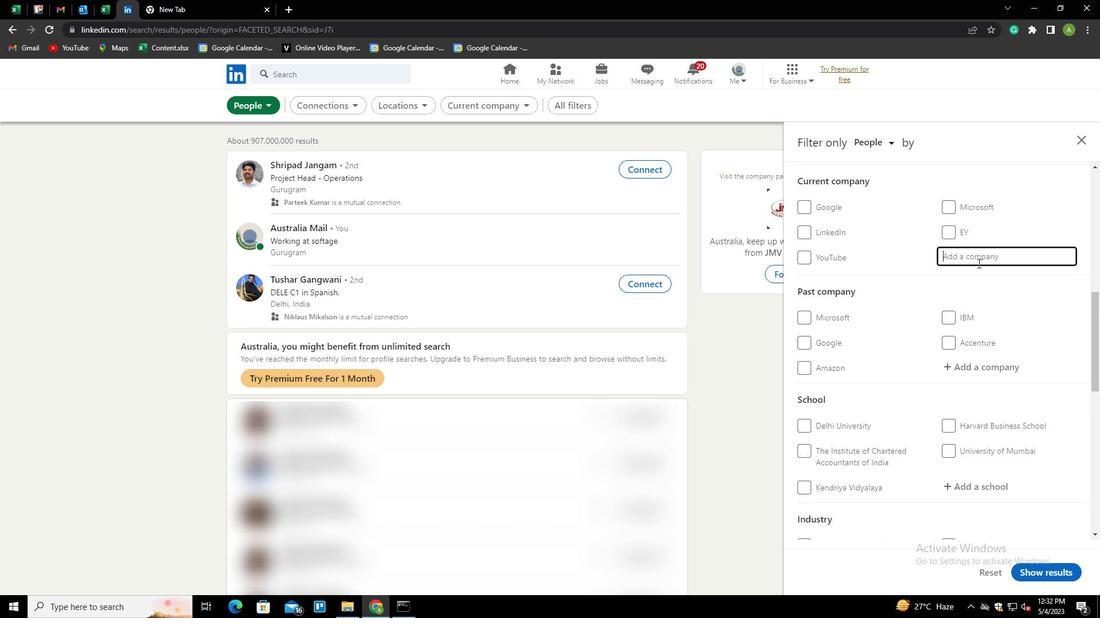 
Action: Key pressed RIGADE<Key.space><Key.shift>GROU<Key.down><Key.enter>
Screenshot: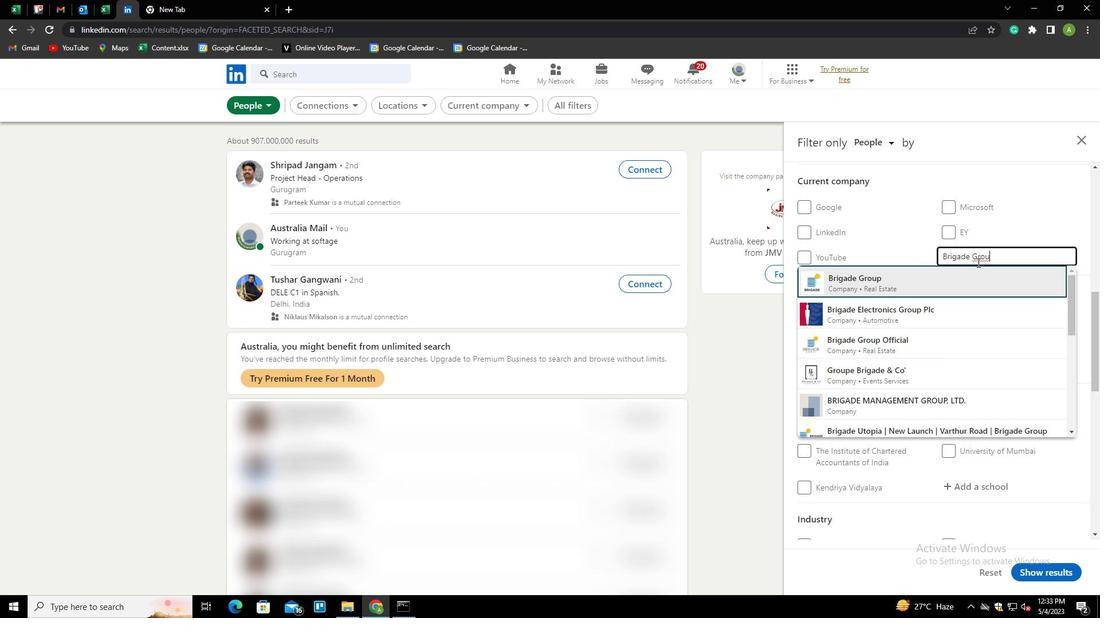 
Action: Mouse scrolled (977, 262) with delta (0, 0)
Screenshot: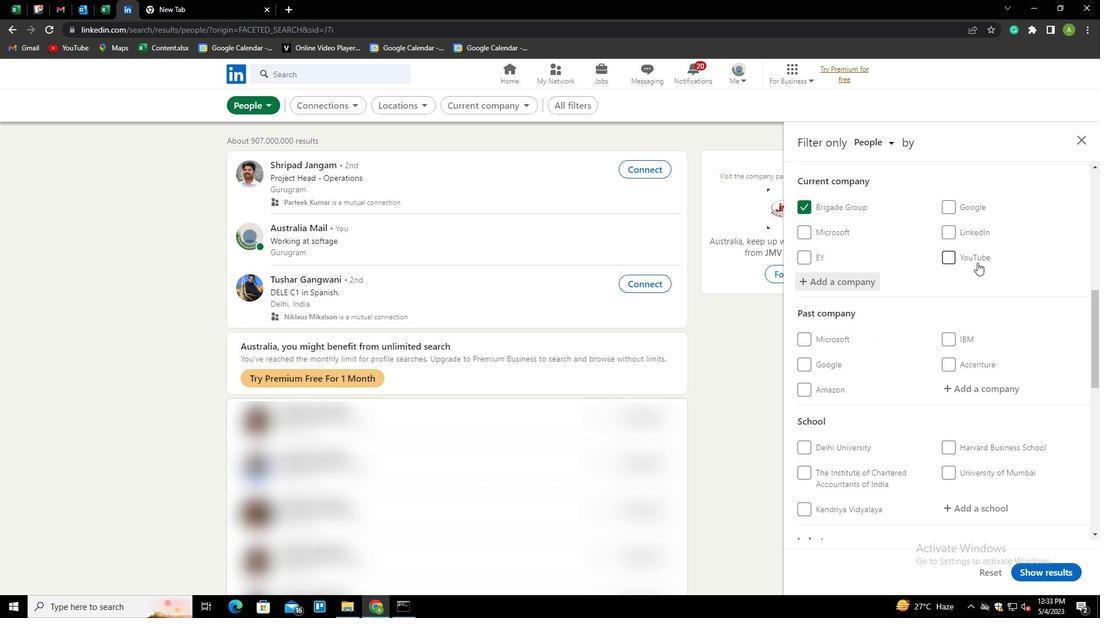 
Action: Mouse scrolled (977, 262) with delta (0, 0)
Screenshot: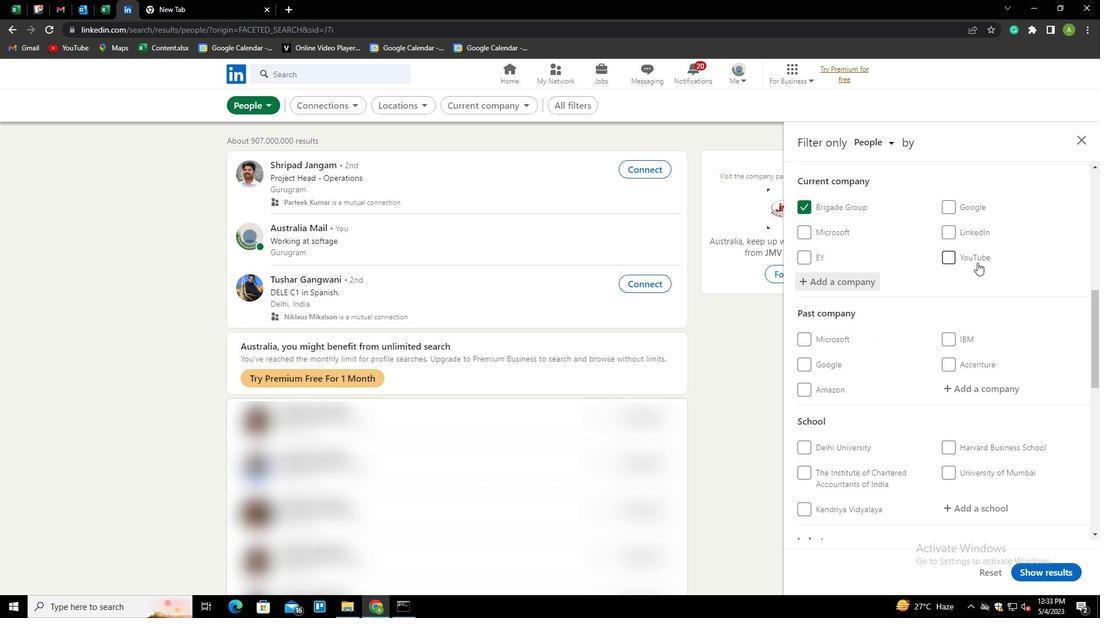 
Action: Mouse scrolled (977, 262) with delta (0, 0)
Screenshot: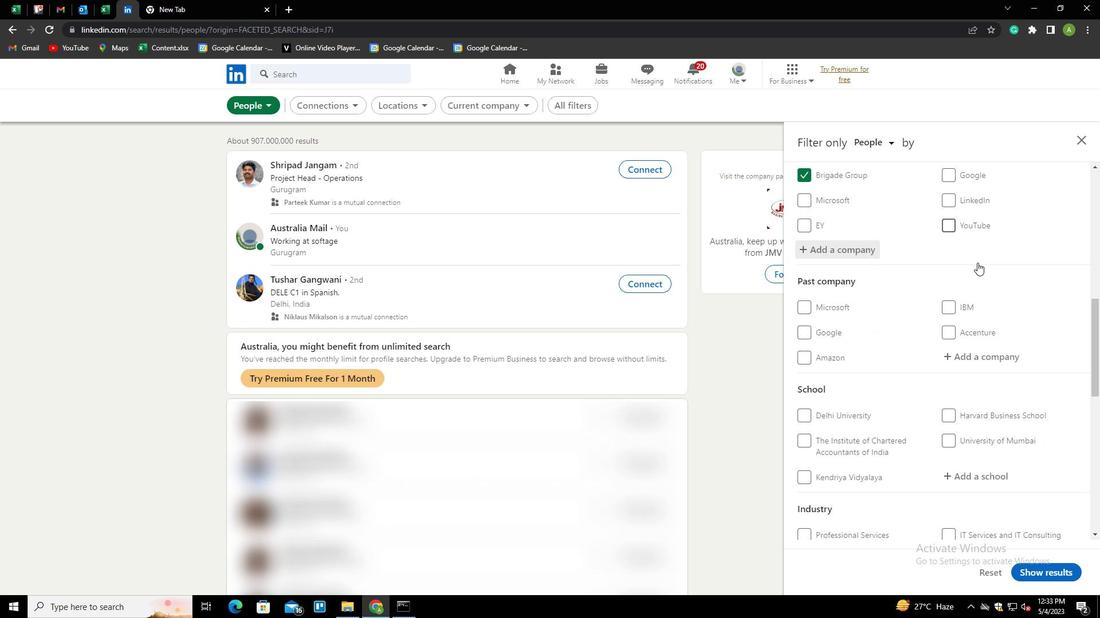 
Action: Mouse scrolled (977, 262) with delta (0, 0)
Screenshot: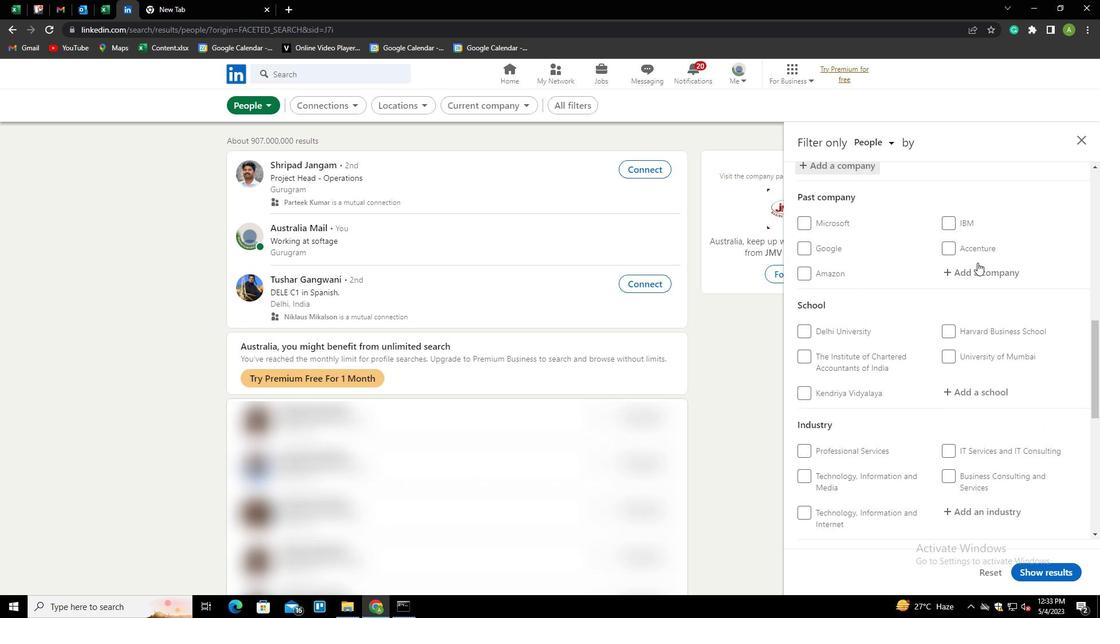 
Action: Mouse moved to (967, 285)
Screenshot: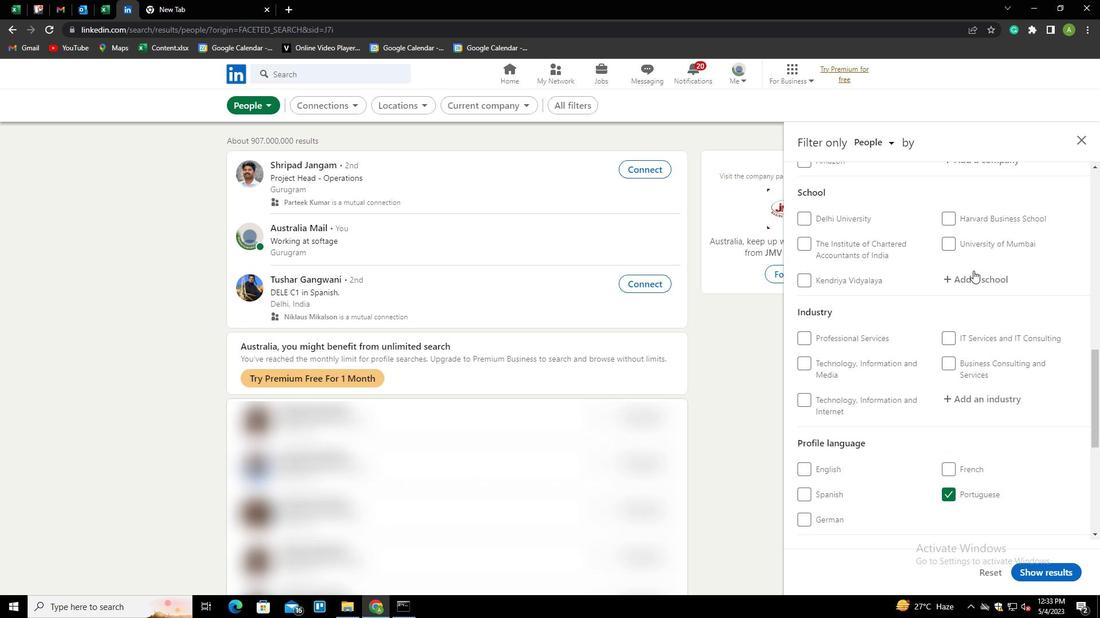 
Action: Mouse pressed left at (967, 285)
Screenshot: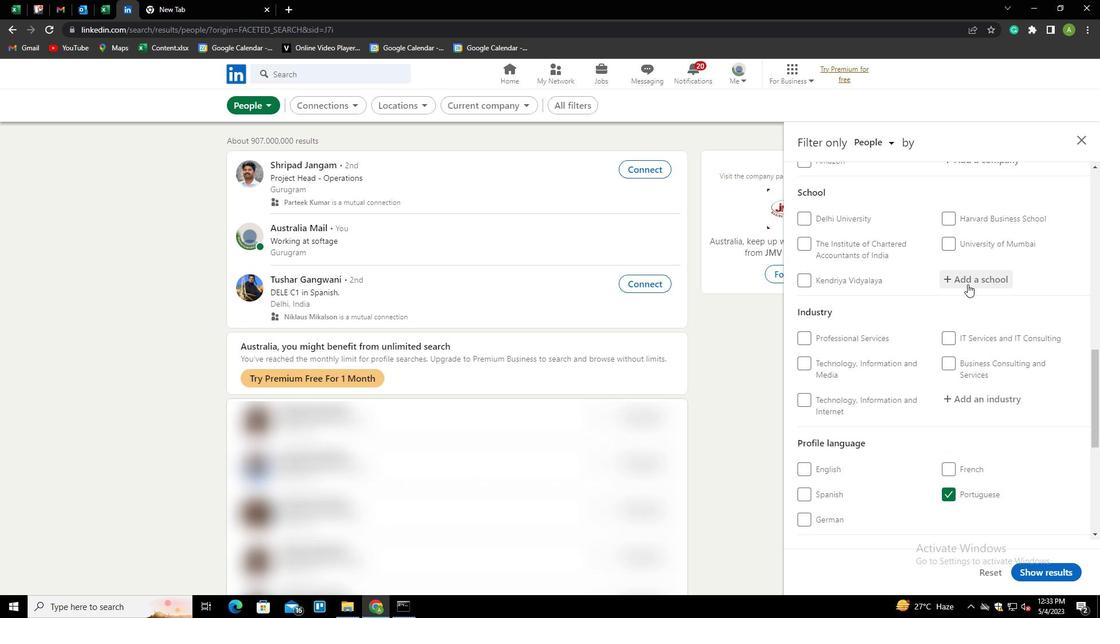 
Action: Mouse moved to (967, 285)
Screenshot: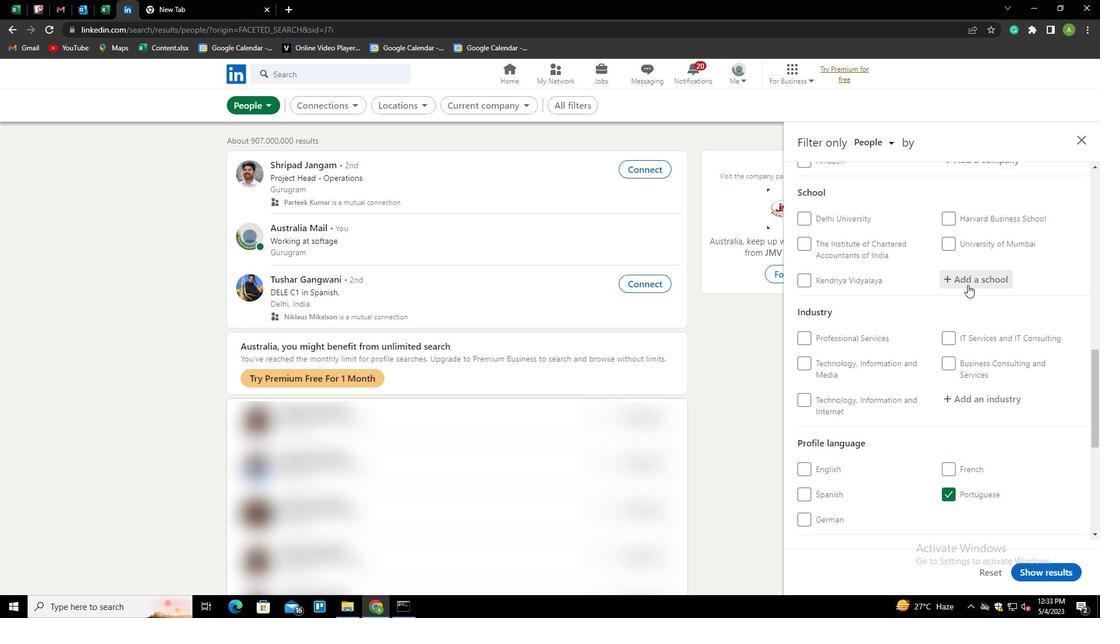 
Action: Key pressed <Key.shift>
Screenshot: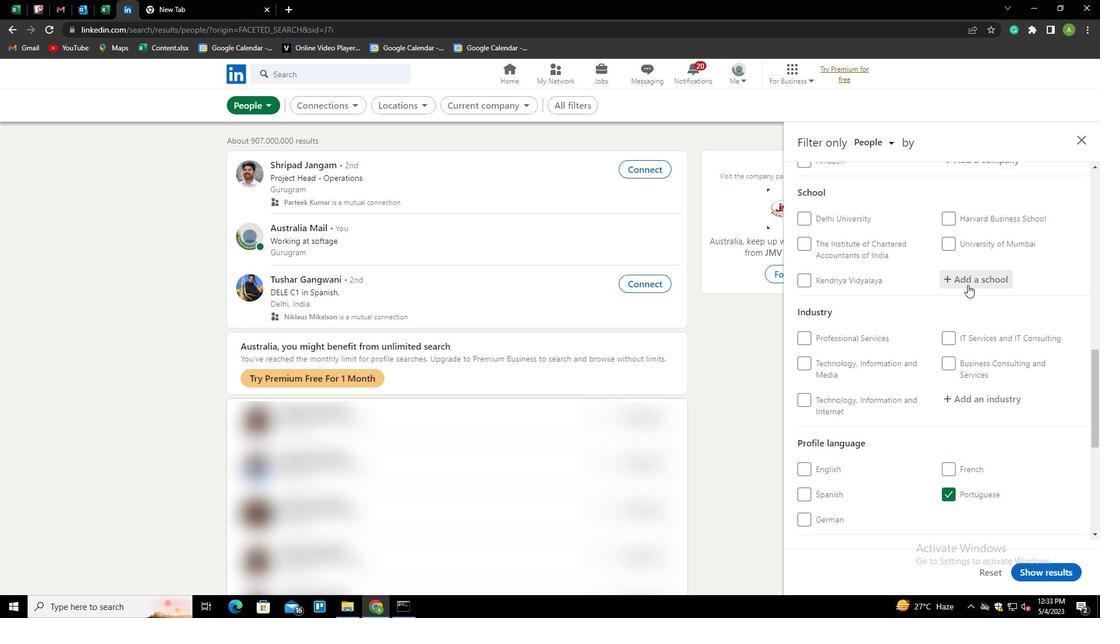 
Action: Mouse moved to (963, 284)
Screenshot: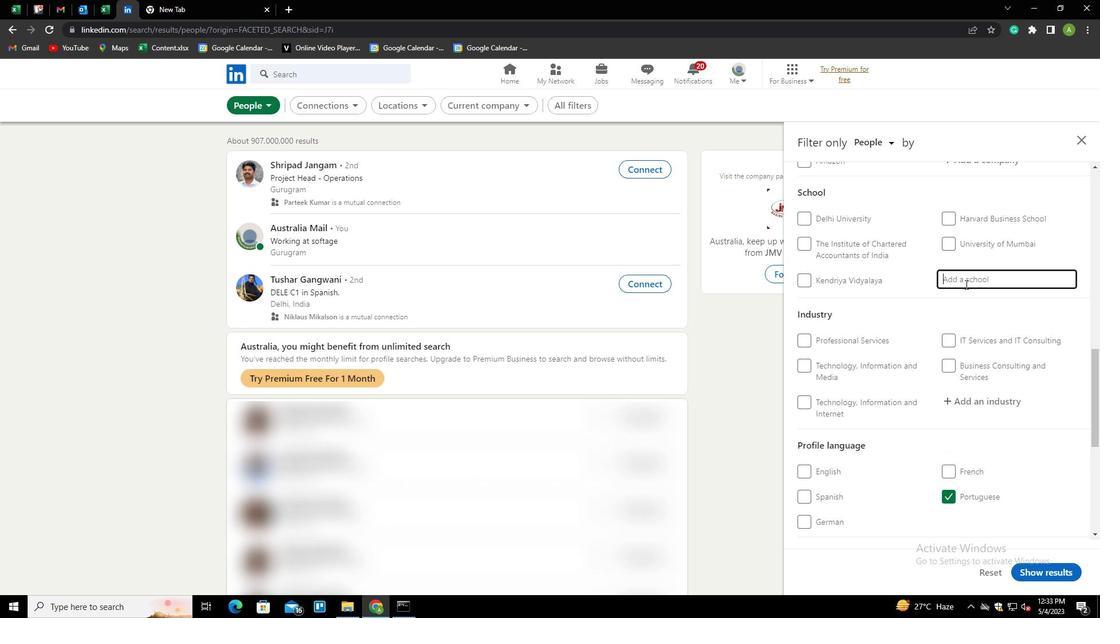 
Action: Key pressed AMITY<Key.space><Key.shift>UNIVERSITY<Key.down><Key.enter>
Screenshot: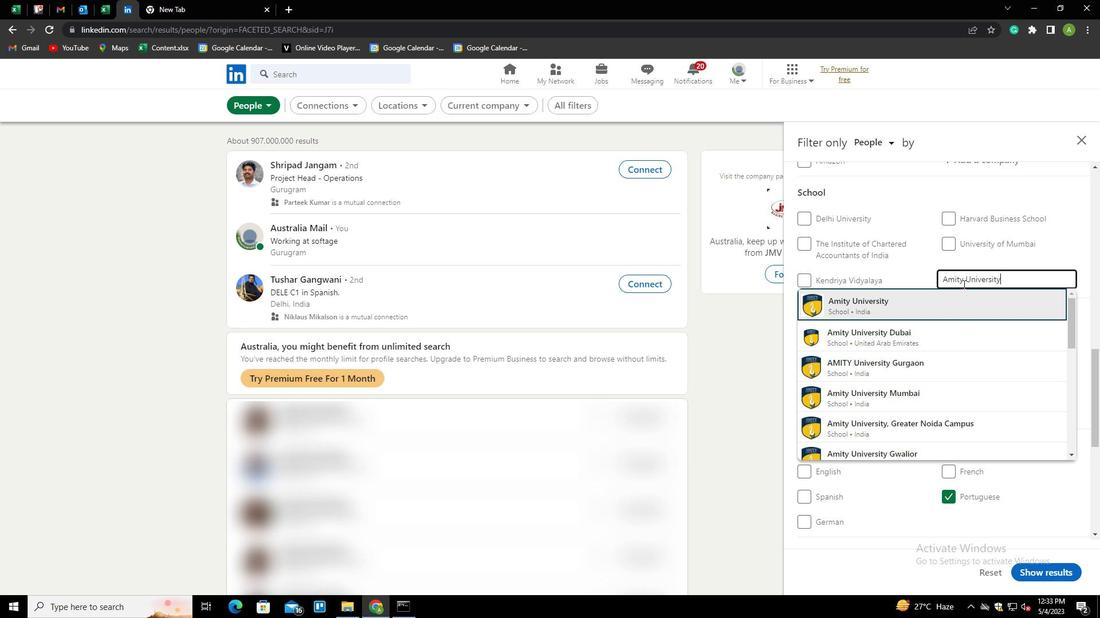 
Action: Mouse scrolled (963, 284) with delta (0, 0)
Screenshot: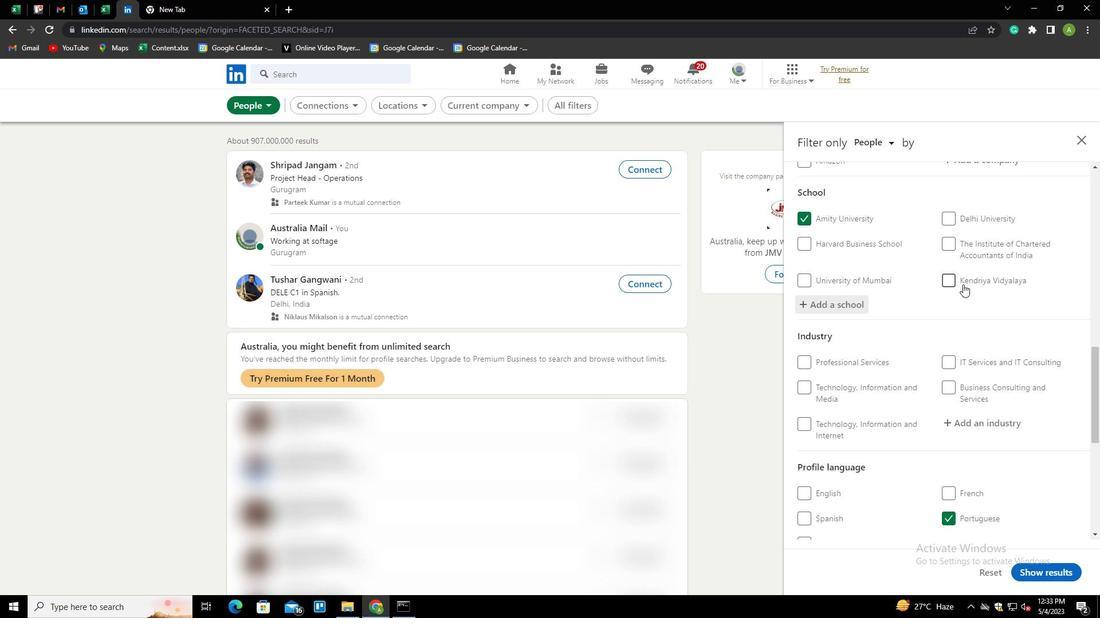 
Action: Mouse scrolled (963, 284) with delta (0, 0)
Screenshot: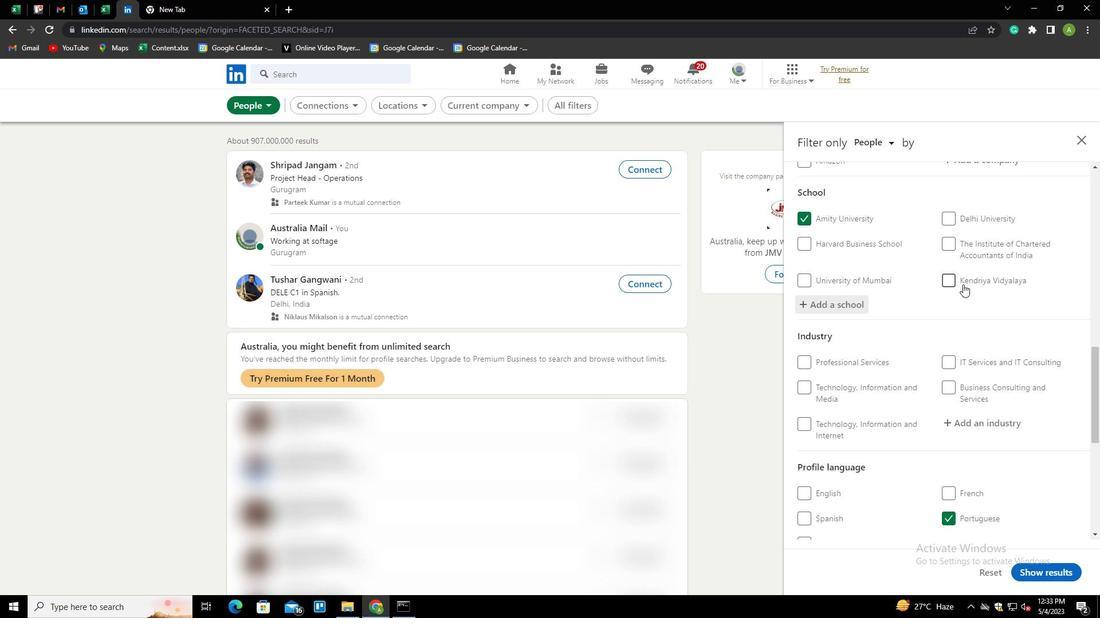 
Action: Mouse moved to (969, 304)
Screenshot: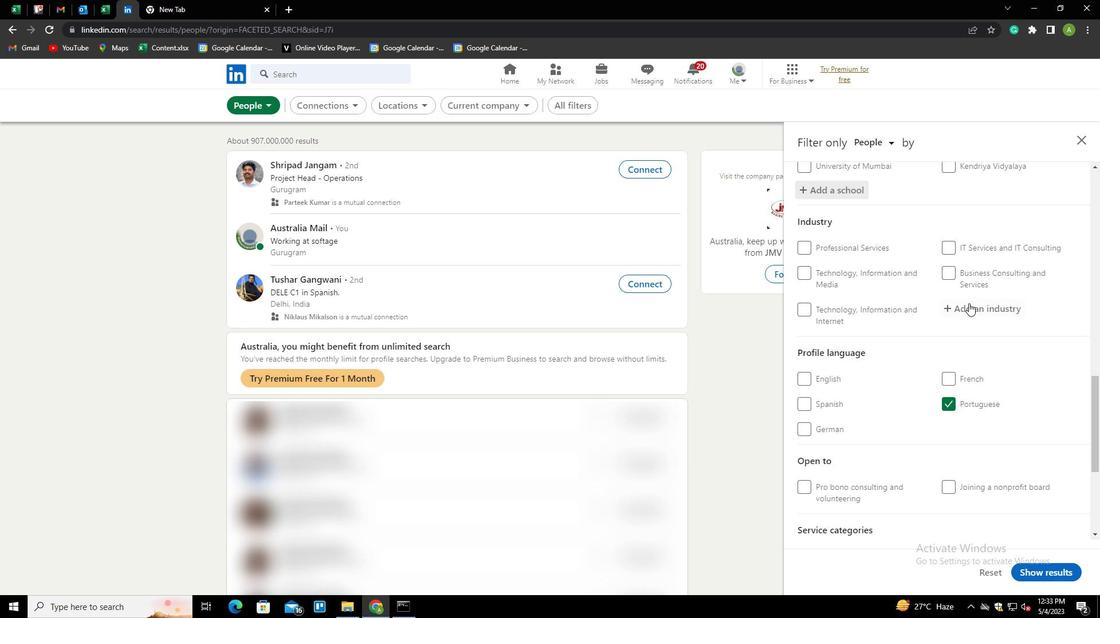 
Action: Mouse pressed left at (969, 304)
Screenshot: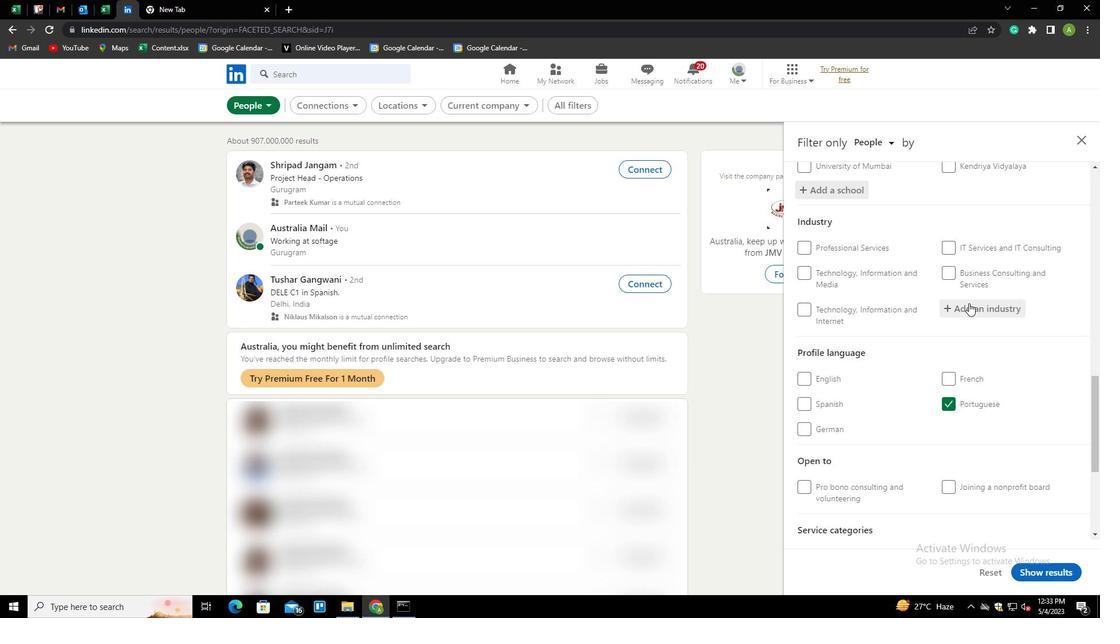 
Action: Key pressed <Key.shift>WATER,<Key.space><Key.shift>WASTE<Key.down><Key.down><Key.enter>
Screenshot: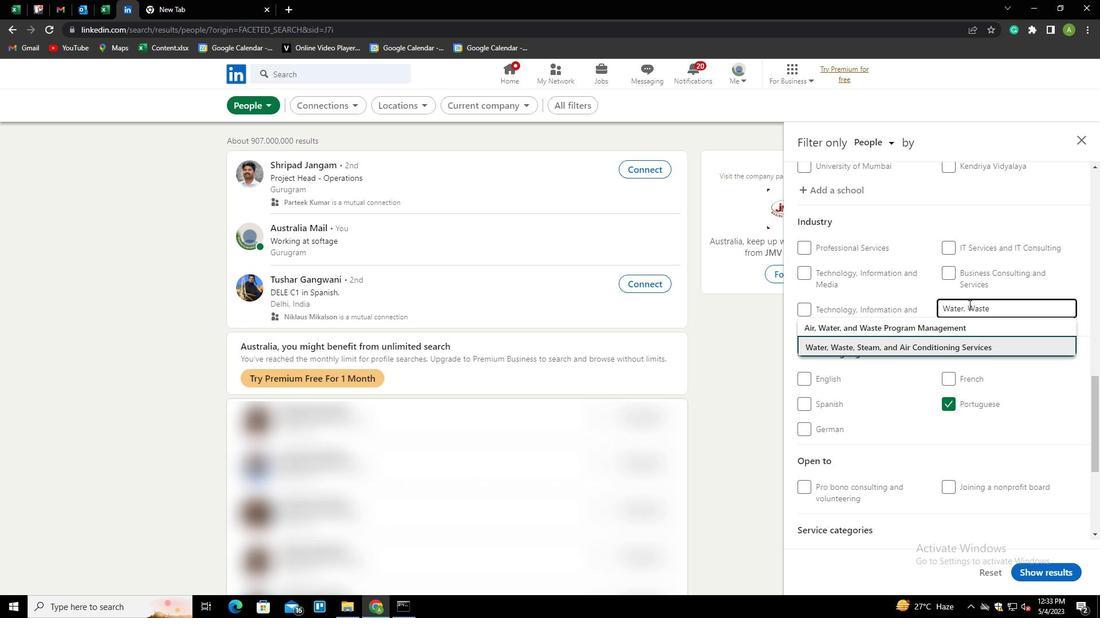 
Action: Mouse scrolled (969, 304) with delta (0, 0)
Screenshot: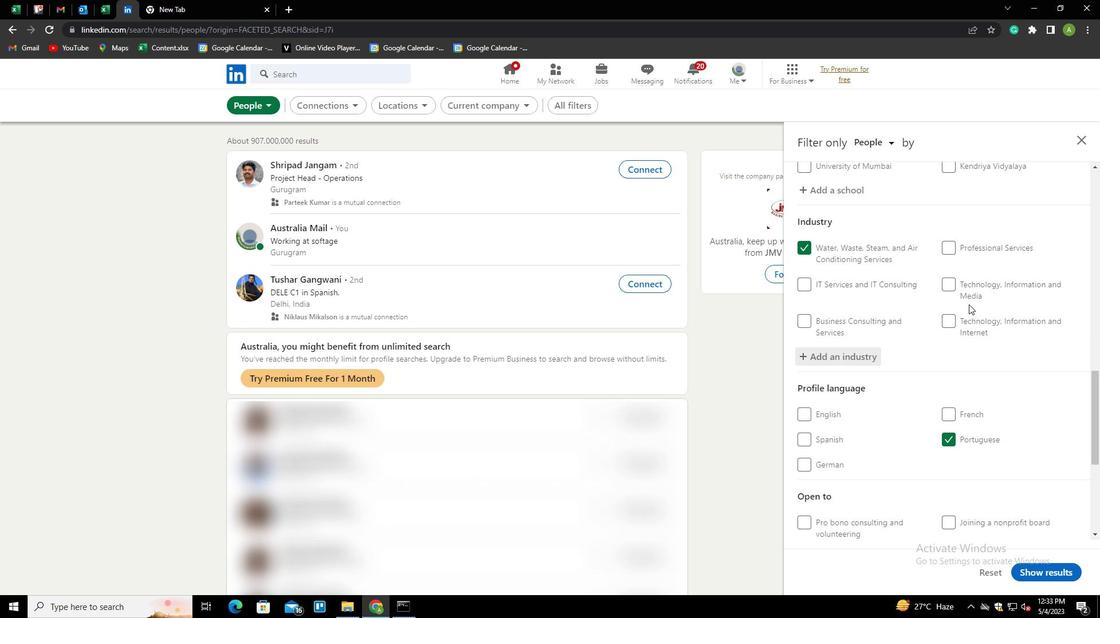 
Action: Mouse scrolled (969, 304) with delta (0, 0)
Screenshot: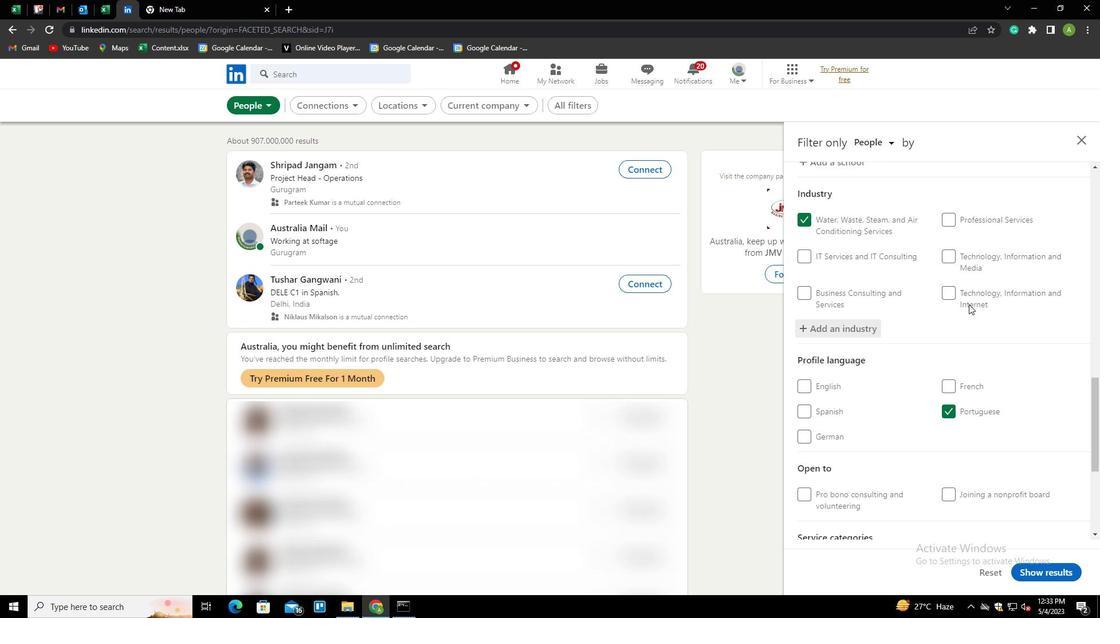 
Action: Mouse scrolled (969, 304) with delta (0, 0)
Screenshot: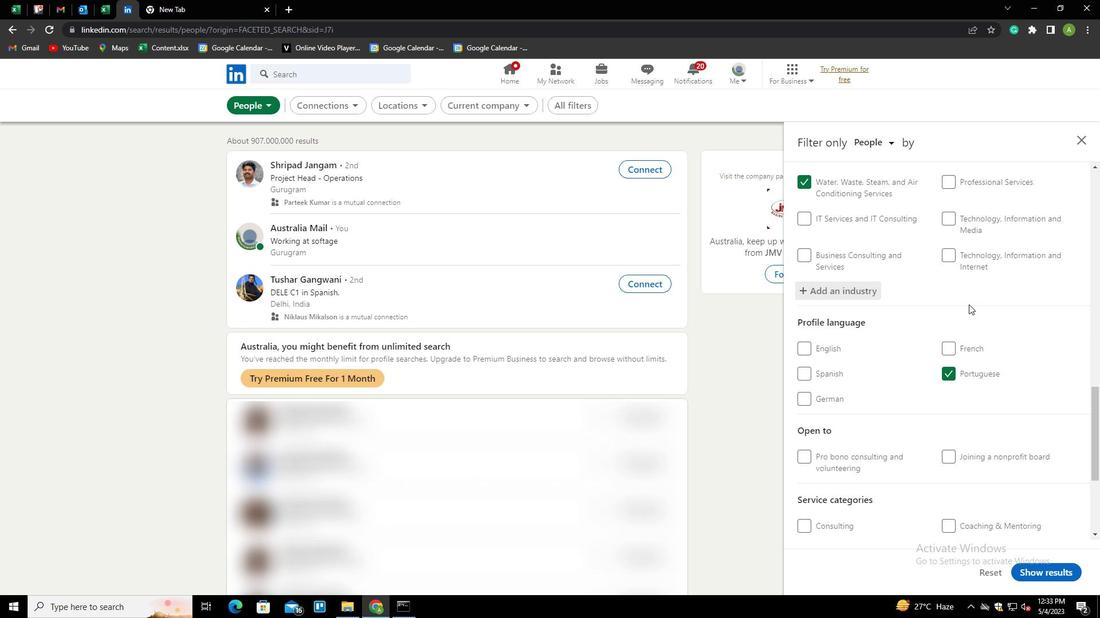 
Action: Mouse scrolled (969, 304) with delta (0, 0)
Screenshot: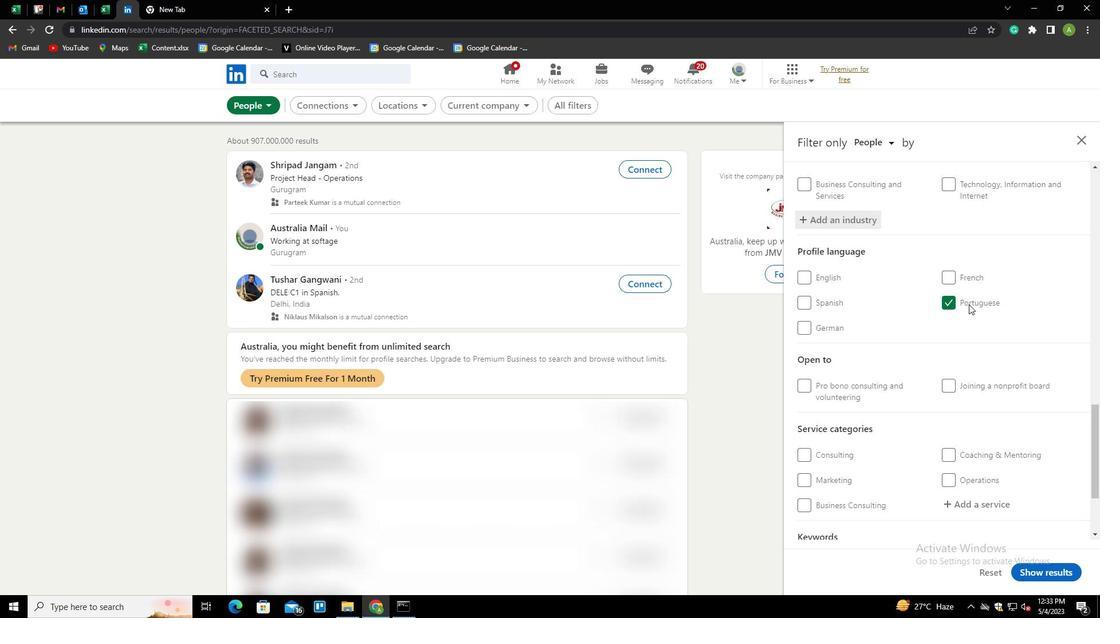 
Action: Mouse scrolled (969, 304) with delta (0, 0)
Screenshot: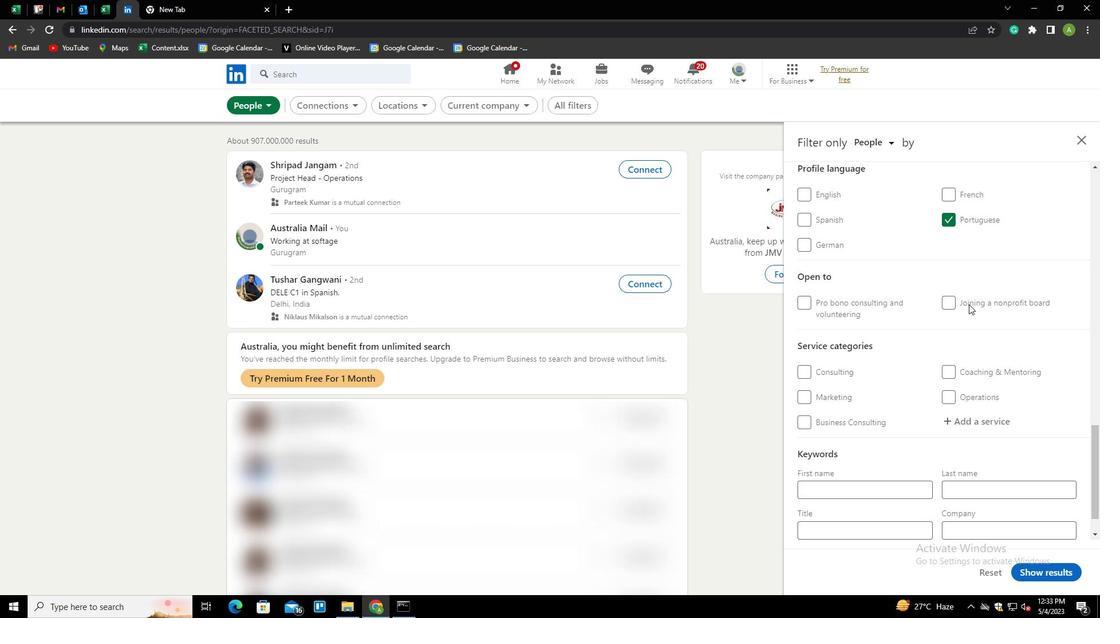 
Action: Mouse scrolled (969, 304) with delta (0, 0)
Screenshot: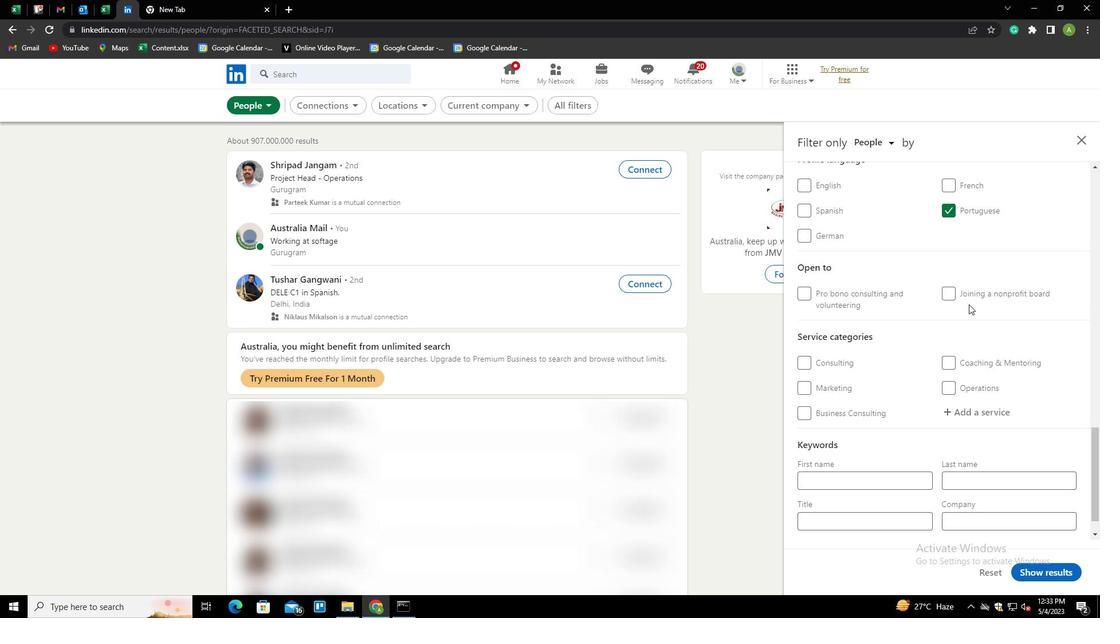 
Action: Mouse moved to (973, 371)
Screenshot: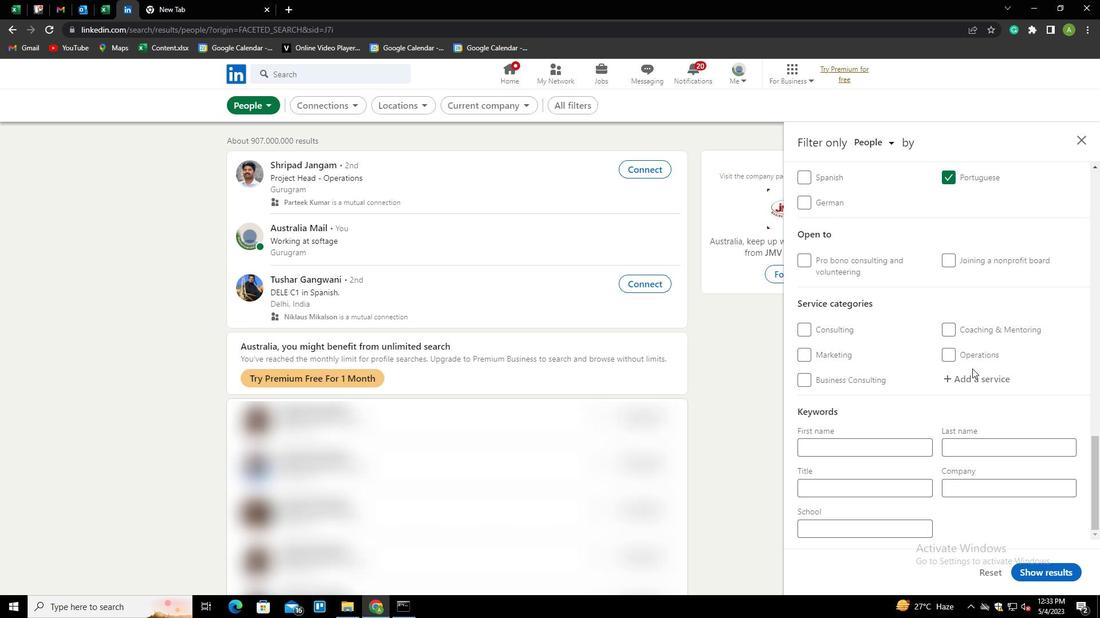 
Action: Mouse pressed left at (973, 371)
Screenshot: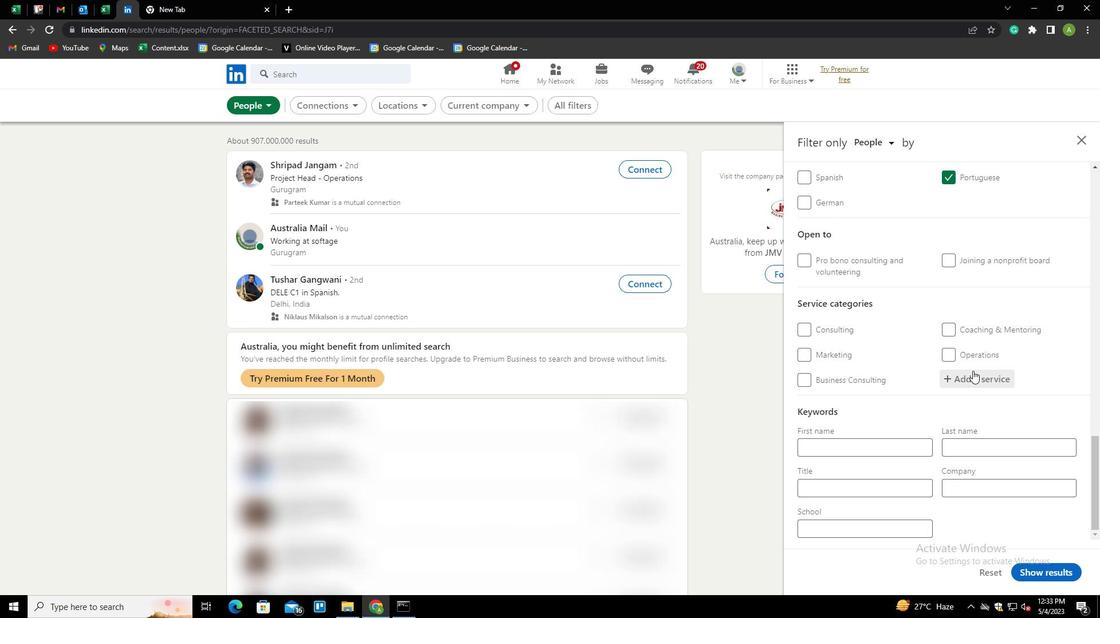
Action: Key pressed <Key.shift>NATURE<Key.down><Key.enter>
Screenshot: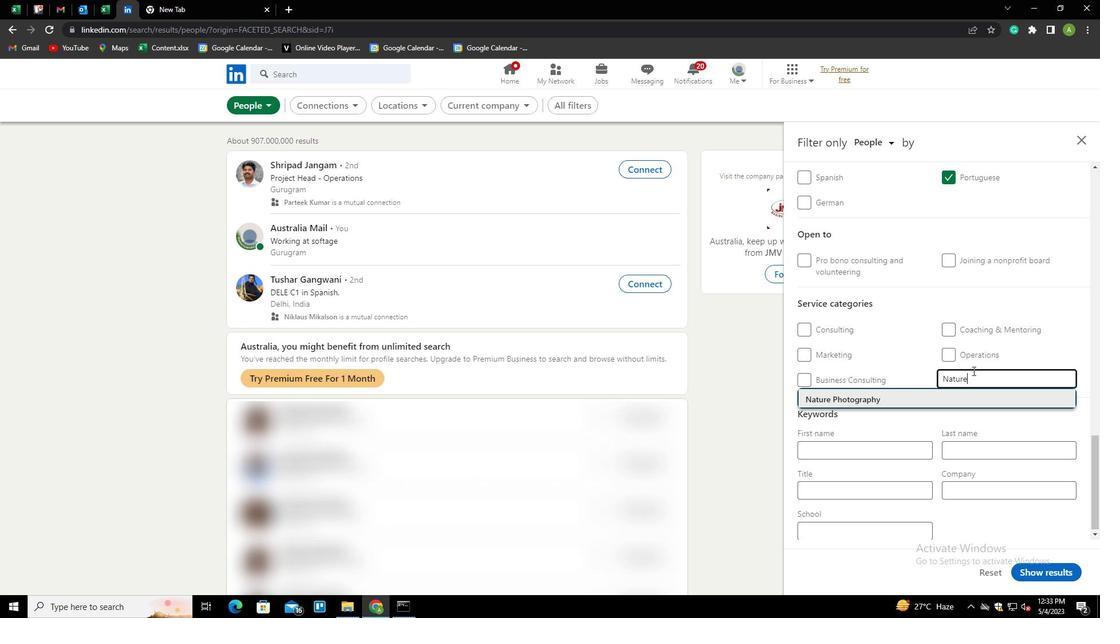 
Action: Mouse scrolled (973, 370) with delta (0, 0)
Screenshot: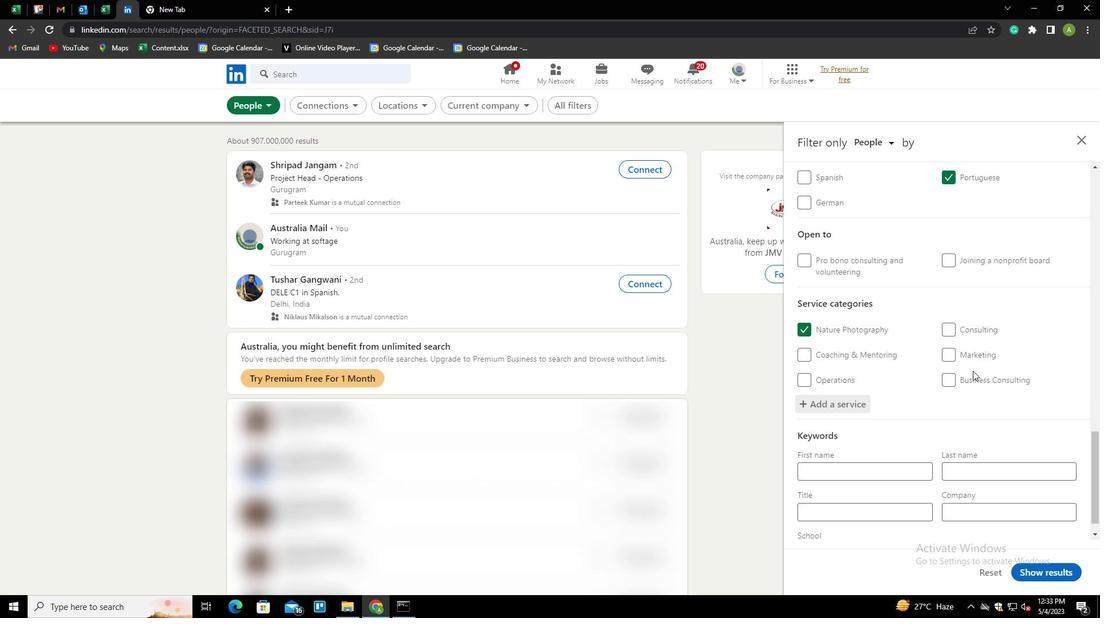 
Action: Mouse scrolled (973, 370) with delta (0, 0)
Screenshot: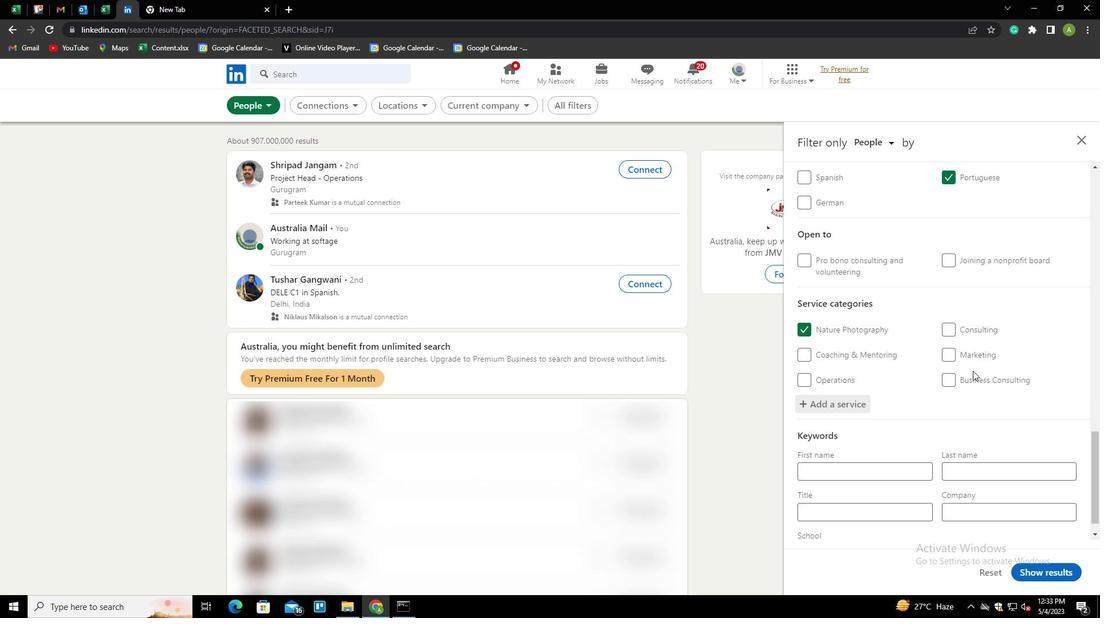 
Action: Mouse scrolled (973, 370) with delta (0, 0)
Screenshot: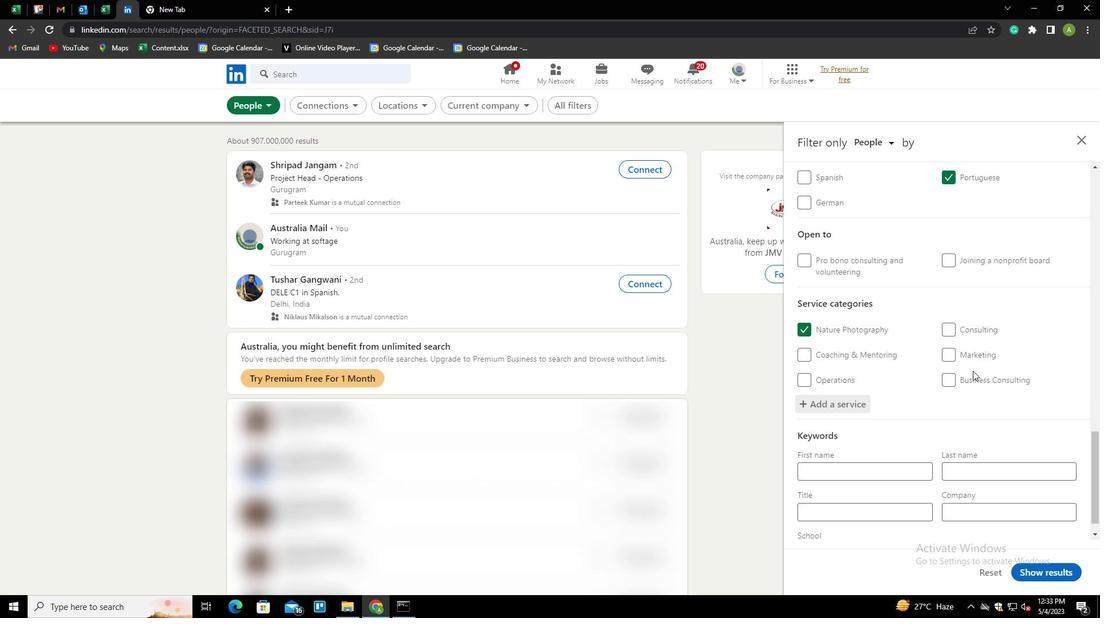 
Action: Mouse scrolled (973, 370) with delta (0, 0)
Screenshot: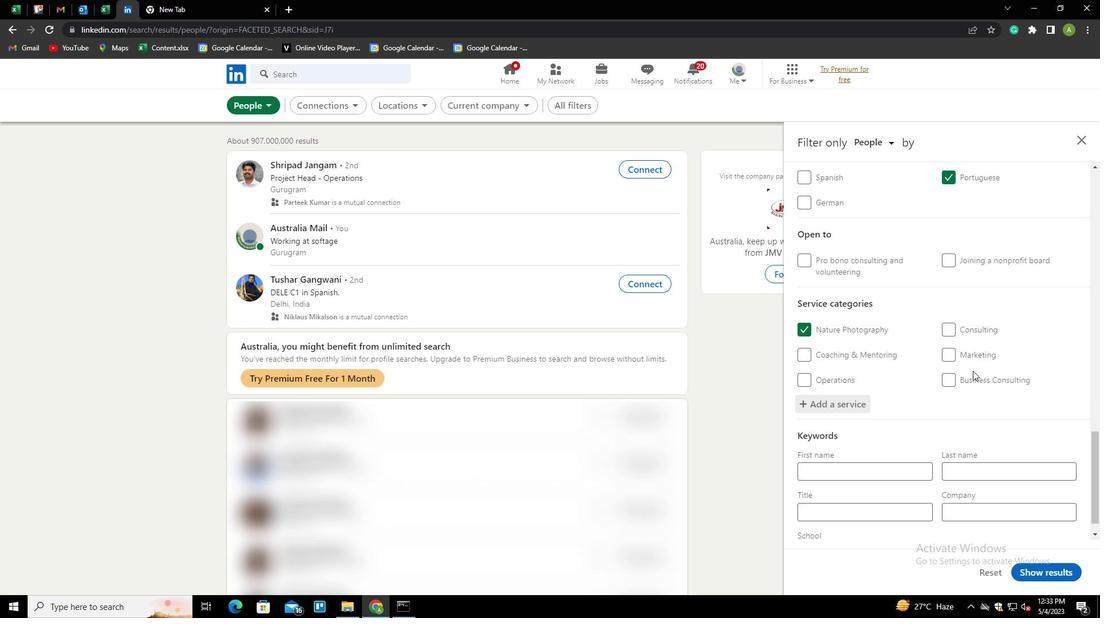 
Action: Mouse moved to (851, 492)
Screenshot: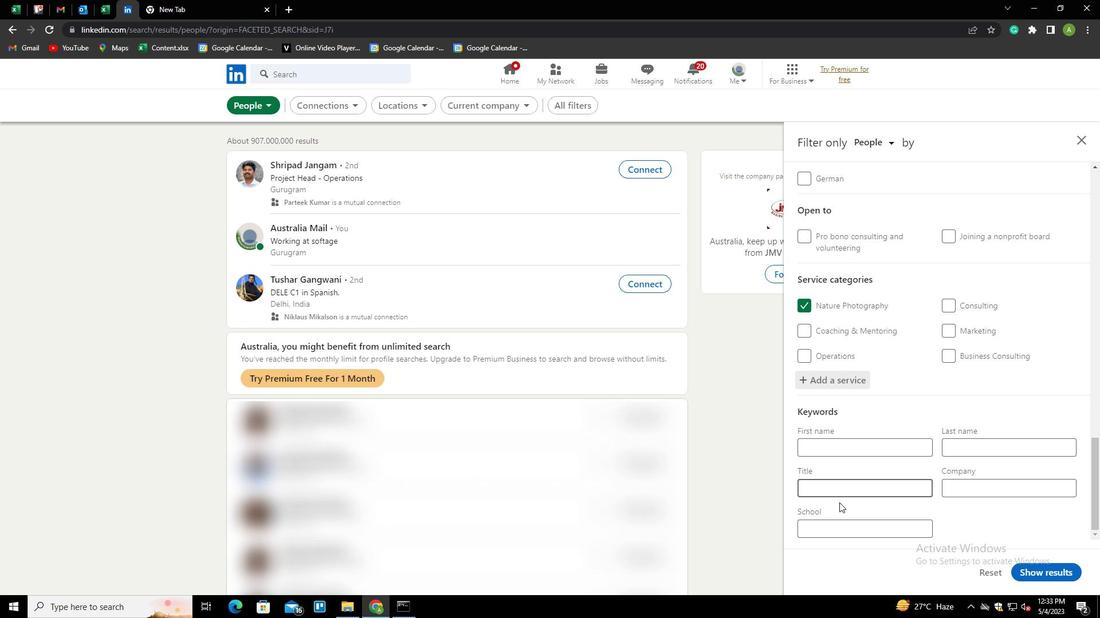 
Action: Mouse pressed left at (851, 492)
Screenshot: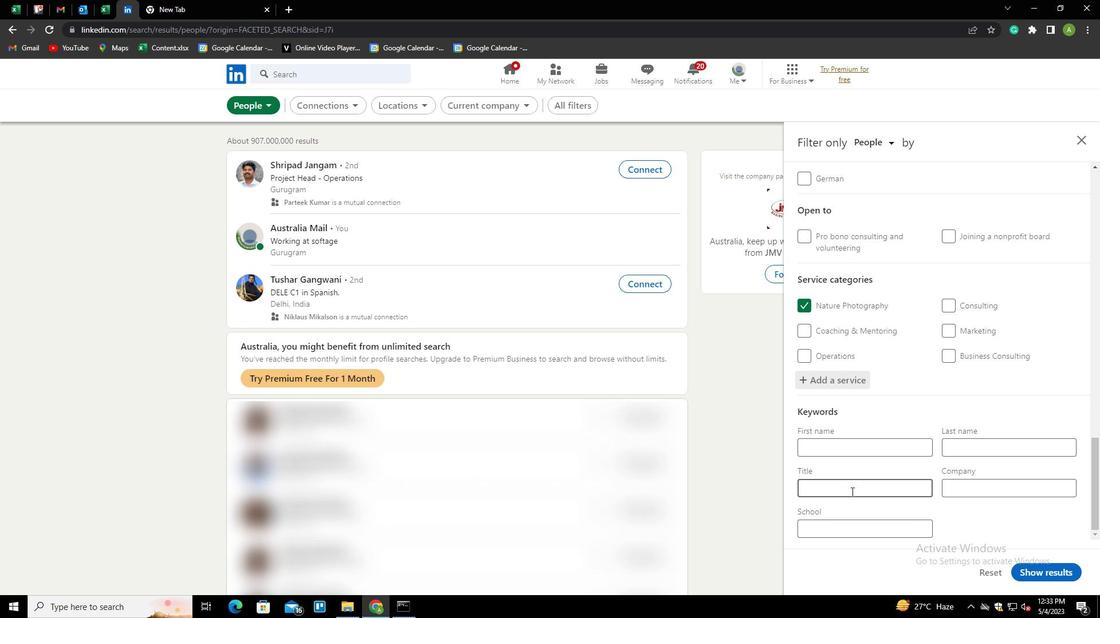 
Action: Key pressed <Key.shift>DE<Key.backspace><Key.backspace><Key.shift>BENEFITS<Key.space><Key.shift>MANAGER
Screenshot: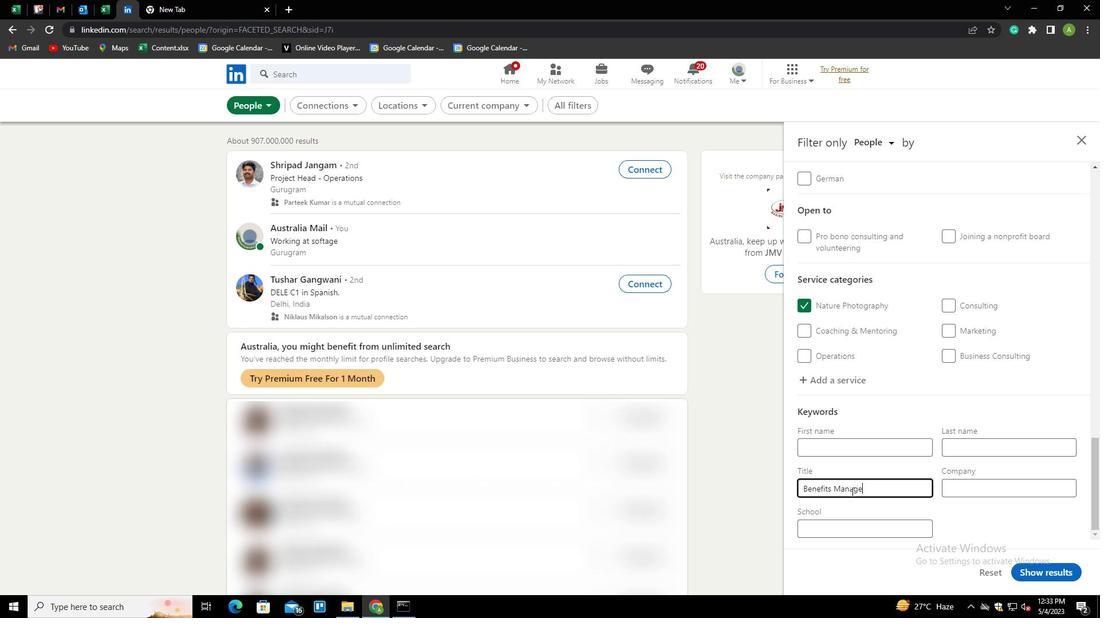 
Action: Mouse moved to (1005, 527)
Screenshot: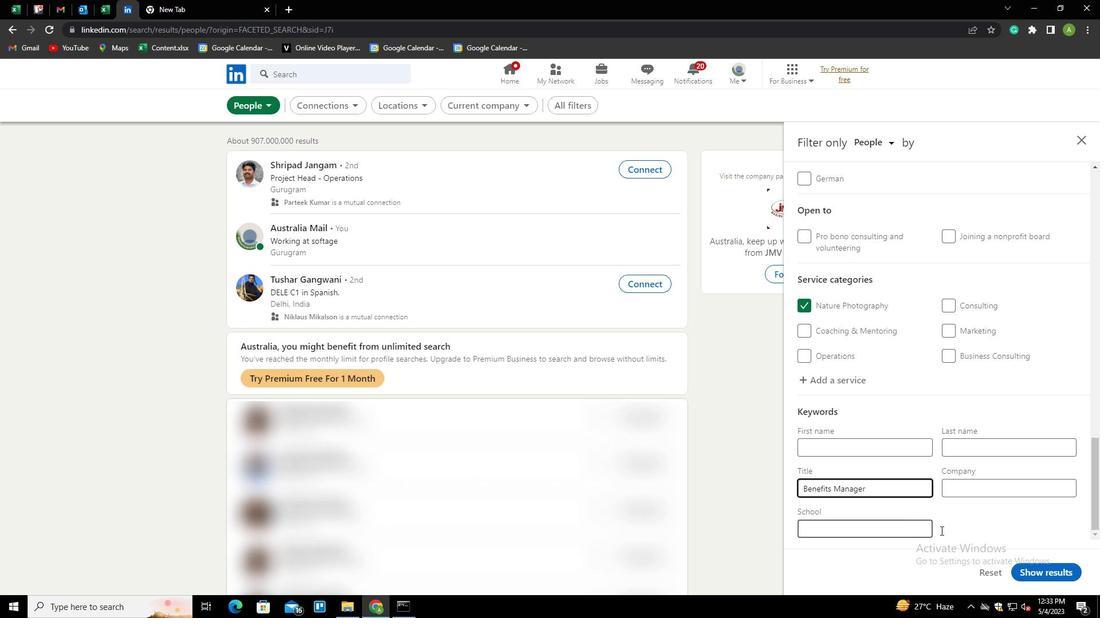 
Action: Mouse pressed left at (1005, 527)
Screenshot: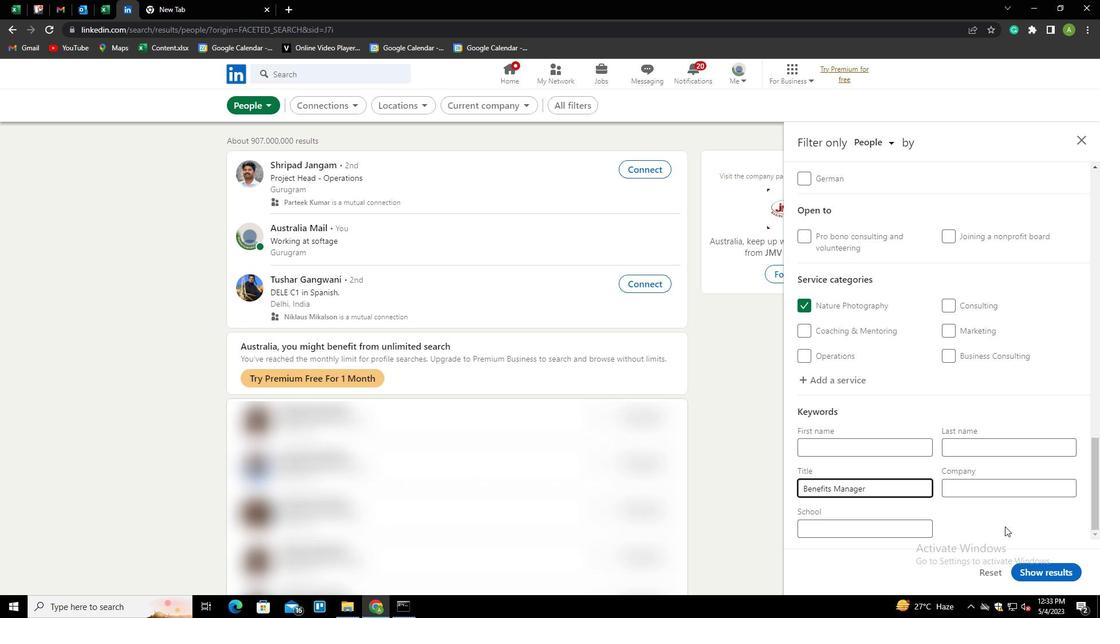 
Action: Mouse moved to (1069, 572)
Screenshot: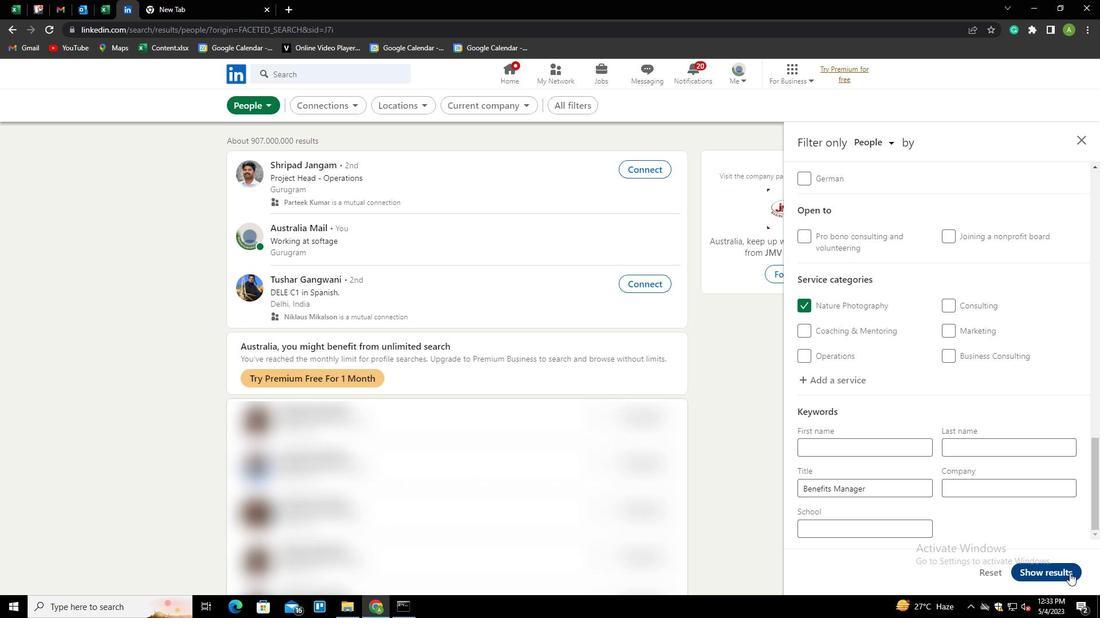 
Action: Mouse pressed left at (1069, 572)
Screenshot: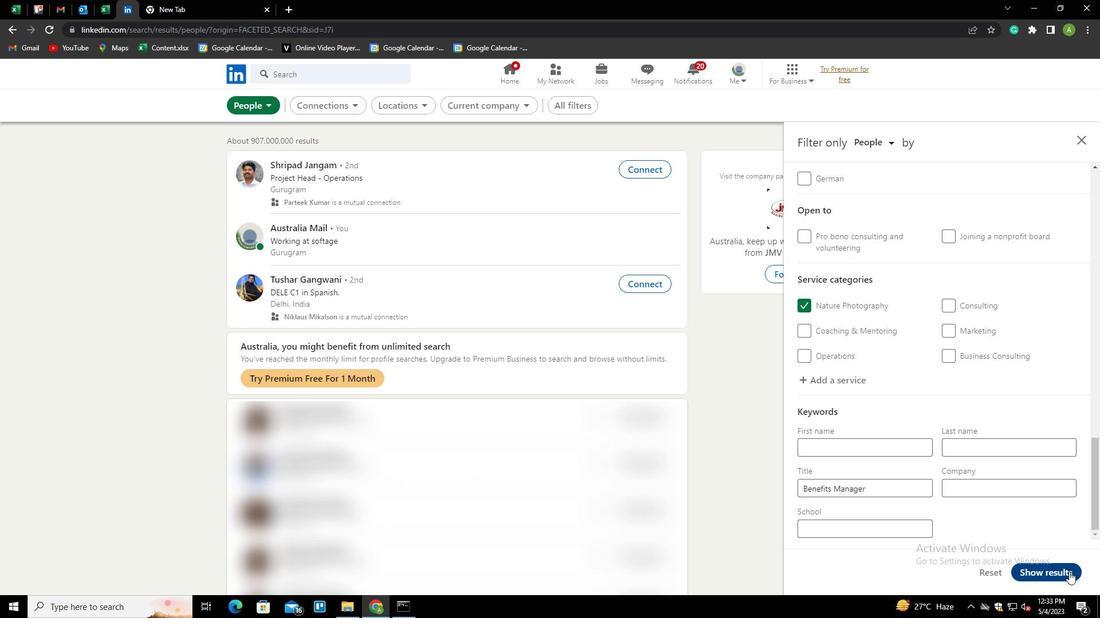 
